 Task: Create new invoice with Date Opened :15-Apr-23, Select Customer: Cheers Liquor & Wine, Terms: Payment Term 1. Make invoice entry for item-1 with Date: 15-Apr-23, Description: Red Bull, Action: Material, Income Account: Income:Sales, Quantity: 2, Unit Price: 9.5, Discount $: 0.5. Make entry for item-2 with Date: 15-Apr-23, Description: Artskills Glitter Poster Board 18'x 14'_x000D_
, Action: Material, Income Account: Income:Sales, Quantity: 2, Unit Price: 5, Discount $: 1.5. Make entry for item-3 with Date: 15-Apr-23, Description: Kit Kat Miniatures Candy Bars, Action: Material, Income Account: Income:Sales, Quantity: 4, Unit Price: 6, Discount $: 2. Write Notes: 'Looking forward to serving you again.'. Post Invoice with Post Date: 15-Apr-23, Post to Accounts: Assets:Accounts Receivable. Pay / Process Payment with Transaction Date: 15-May-23, Amount: 49, Transfer Account: Checking Account. Print Invoice, display notes by going to Option, then go to Display Tab and check 'Invoice Notes'.
Action: Mouse pressed left at (131, 29)
Screenshot: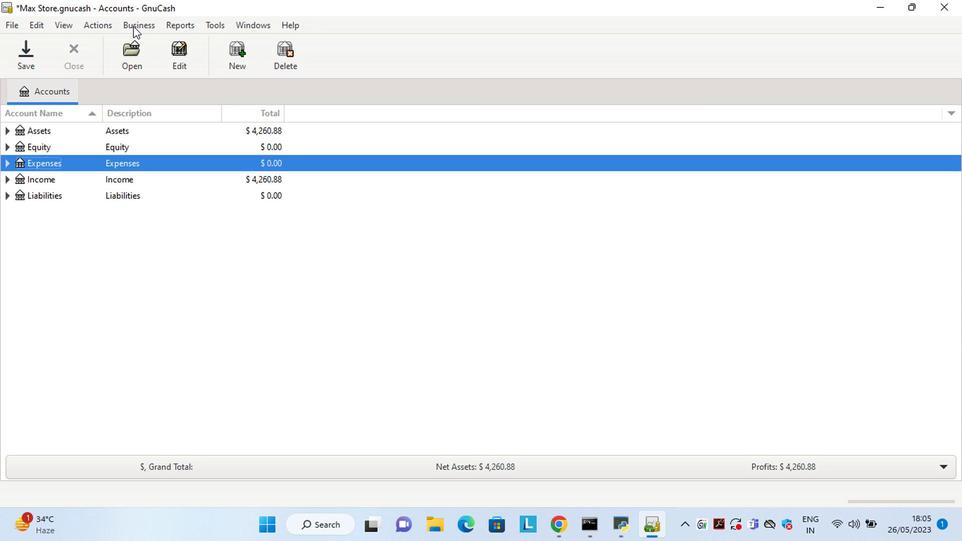 
Action: Mouse moved to (289, 97)
Screenshot: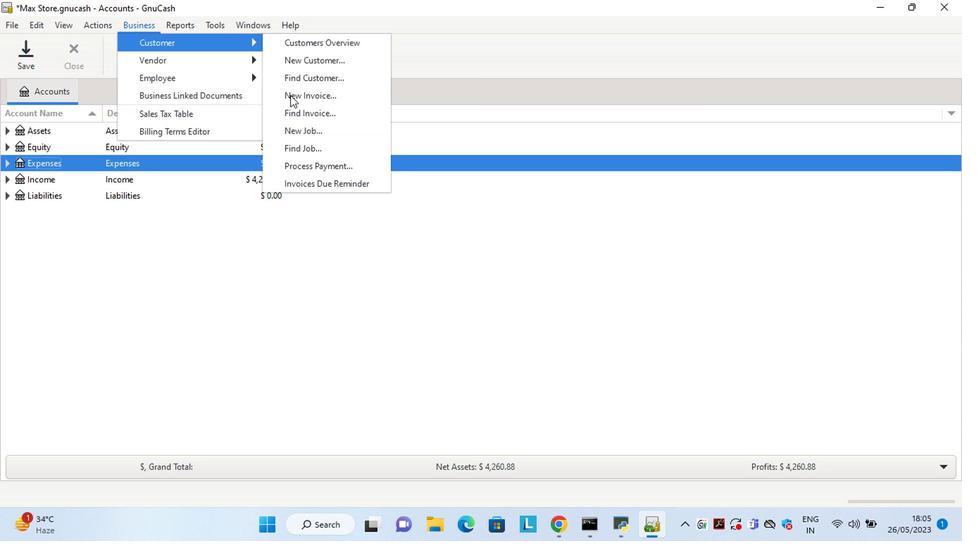 
Action: Mouse pressed left at (289, 97)
Screenshot: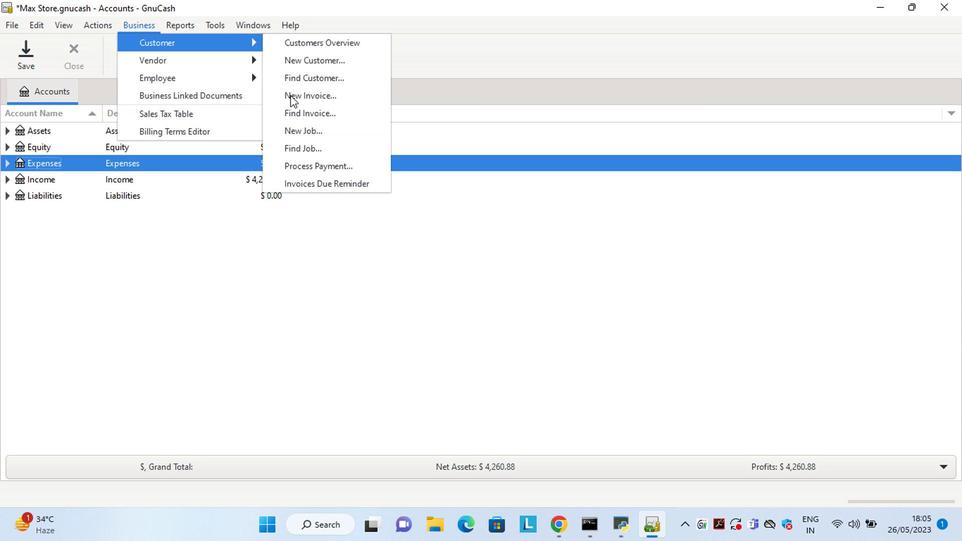 
Action: Mouse moved to (506, 217)
Screenshot: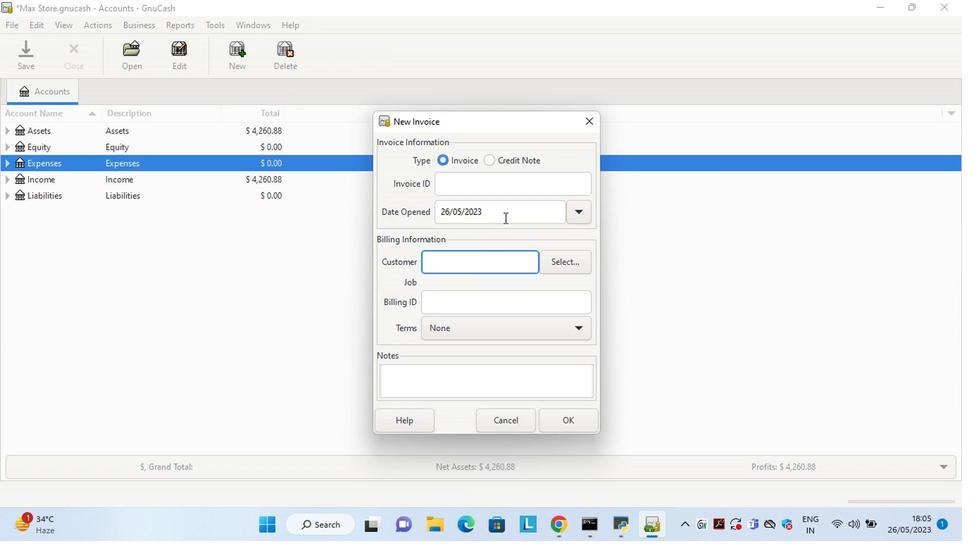 
Action: Mouse pressed left at (506, 217)
Screenshot: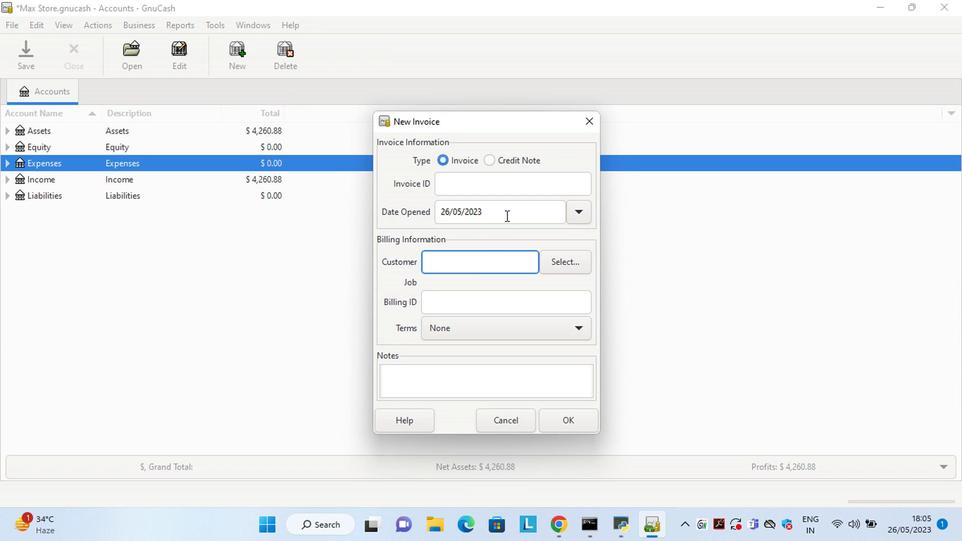 
Action: Mouse moved to (506, 217)
Screenshot: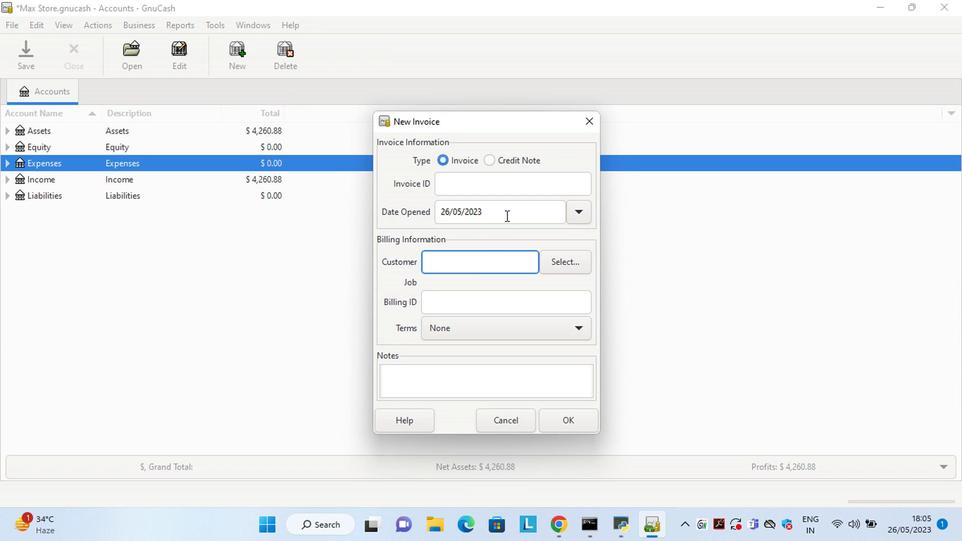 
Action: Key pressed <Key.left><Key.left><Key.left><Key.left><Key.left><Key.left><Key.left><Key.left><Key.left><Key.left><Key.left><Key.delete><Key.delete>15<Key.right><Key.right><Key.delete>4
Screenshot: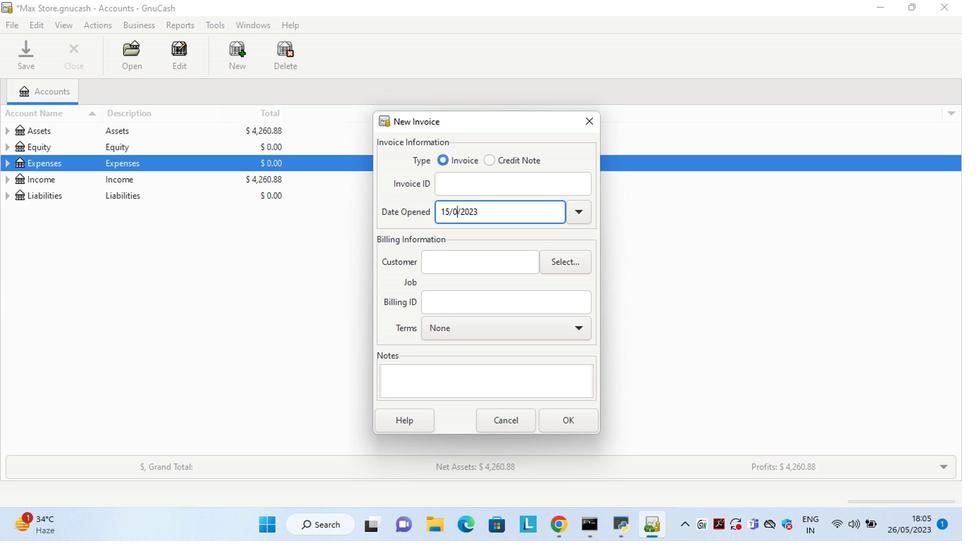 
Action: Mouse moved to (557, 266)
Screenshot: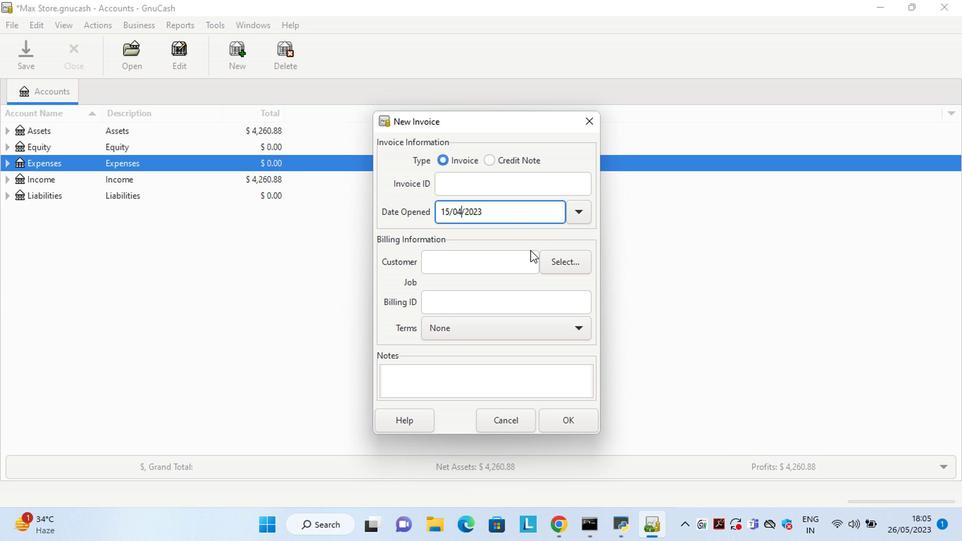 
Action: Mouse pressed left at (557, 266)
Screenshot: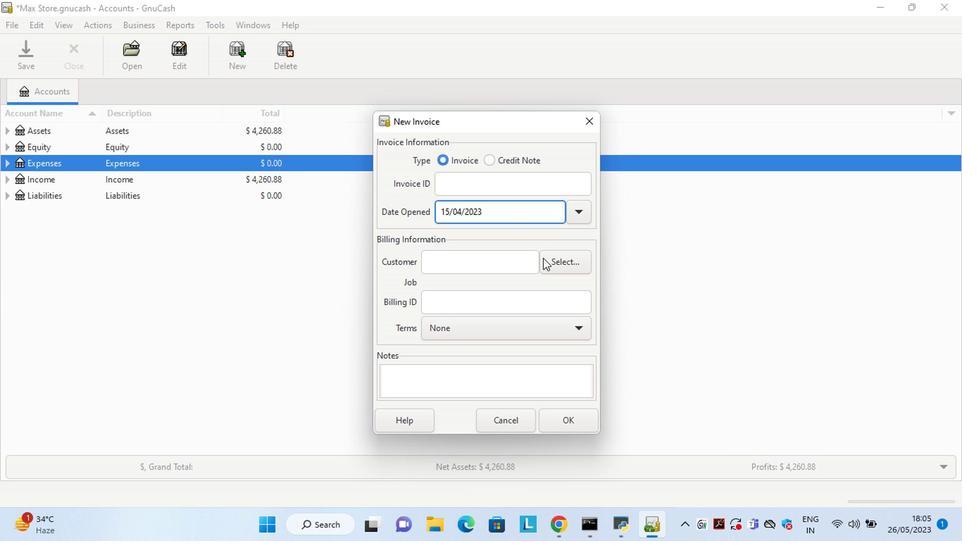 
Action: Mouse moved to (493, 248)
Screenshot: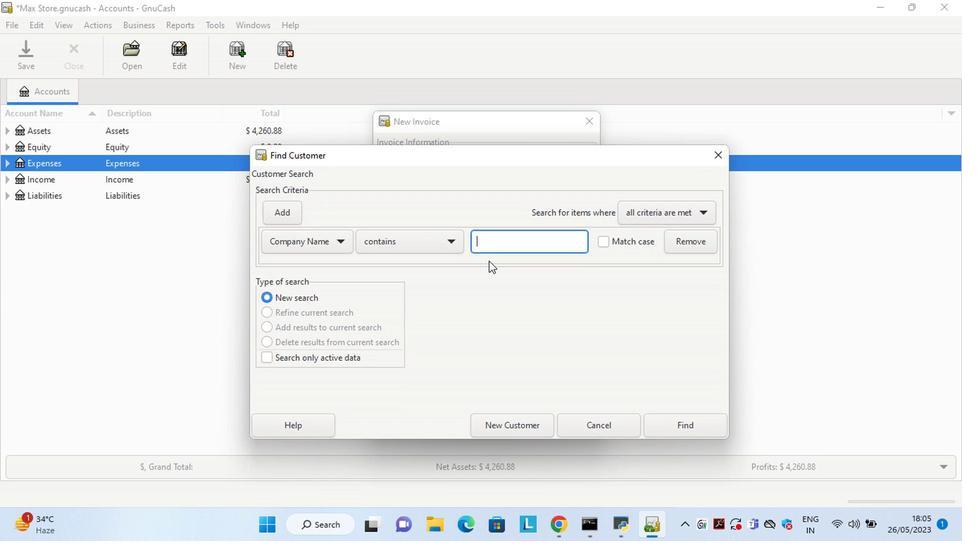 
Action: Mouse pressed left at (493, 248)
Screenshot: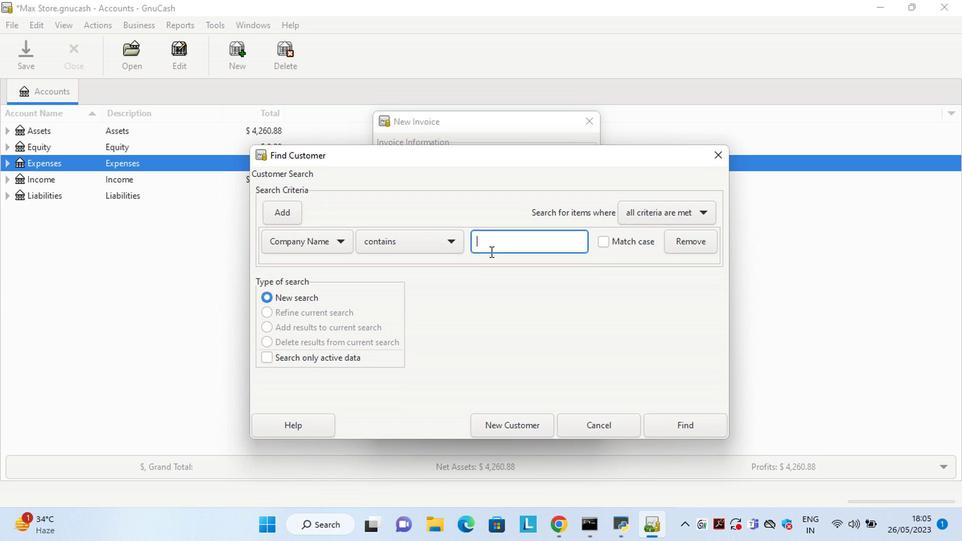 
Action: Key pressed <Key.shift>Cheers<Key.space><Key.shift>Liquor
Screenshot: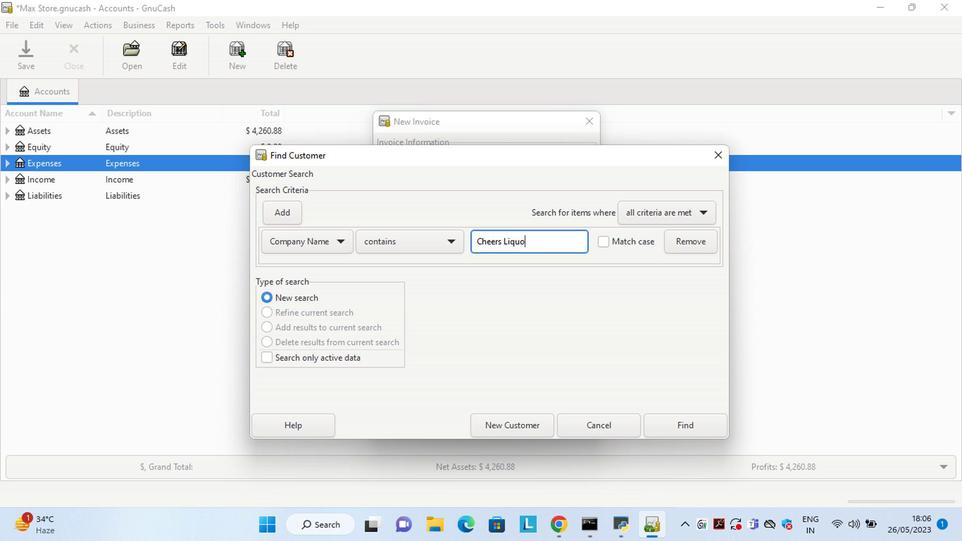 
Action: Mouse moved to (673, 431)
Screenshot: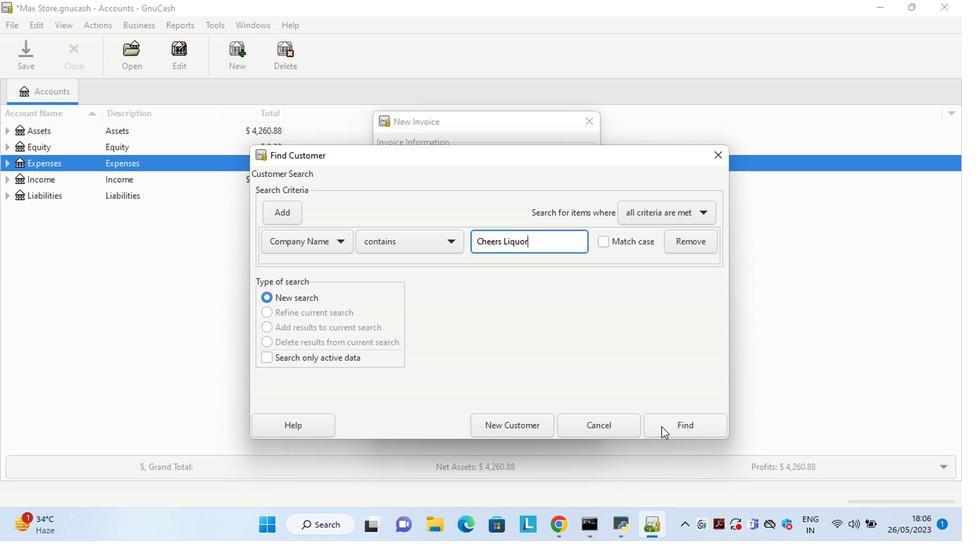 
Action: Mouse pressed left at (673, 431)
Screenshot: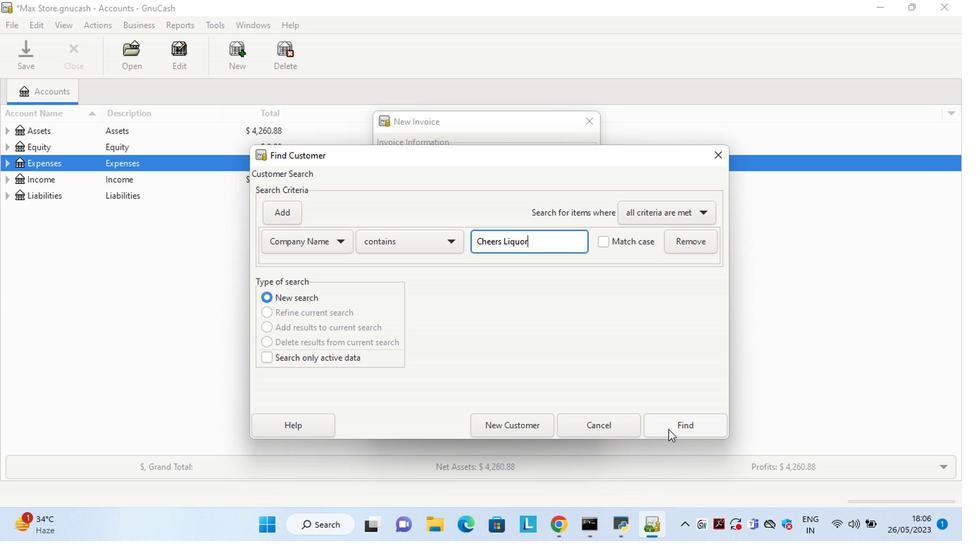 
Action: Mouse moved to (511, 281)
Screenshot: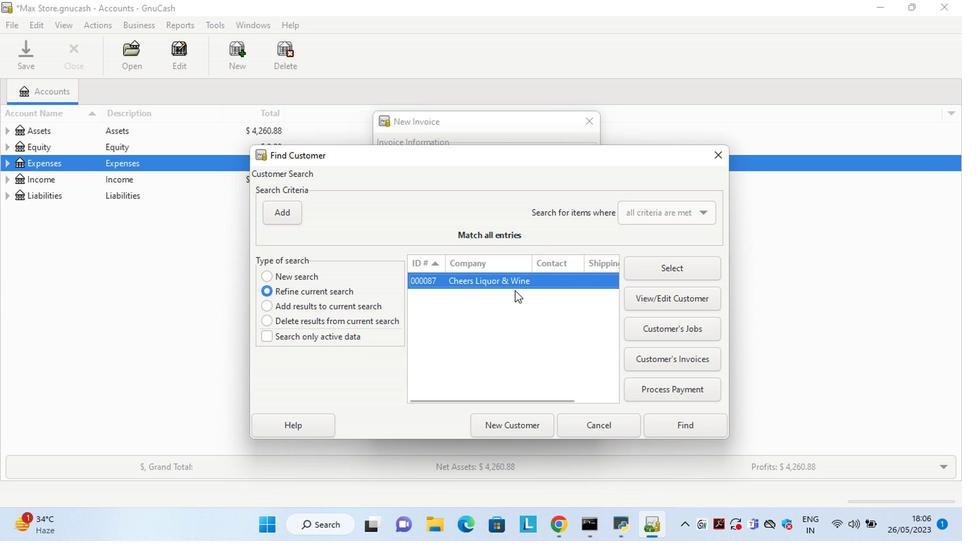 
Action: Mouse pressed left at (511, 281)
Screenshot: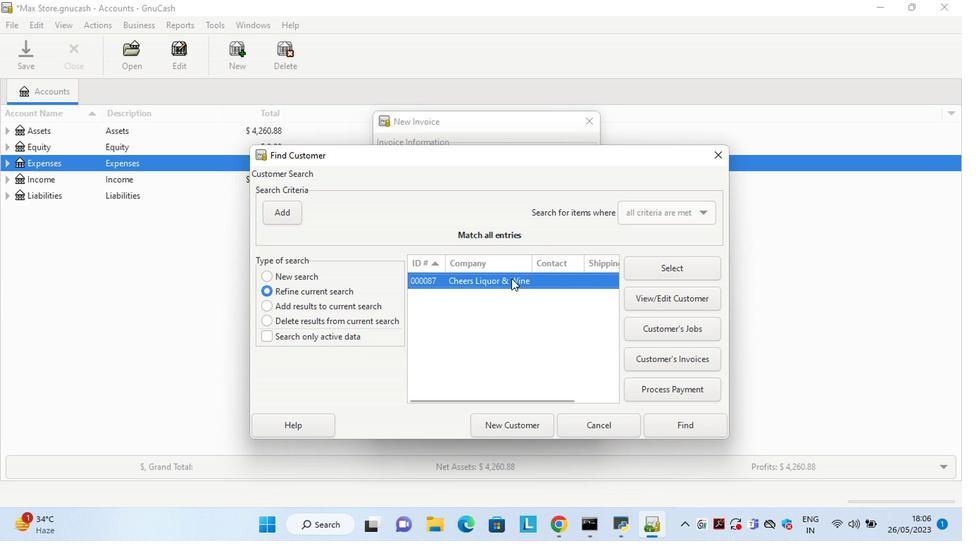 
Action: Mouse pressed left at (511, 281)
Screenshot: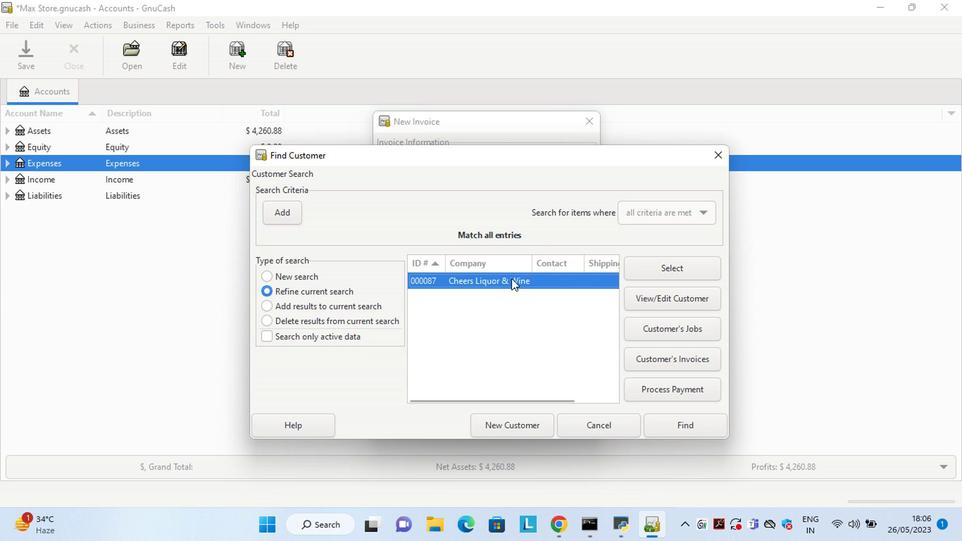 
Action: Mouse moved to (494, 341)
Screenshot: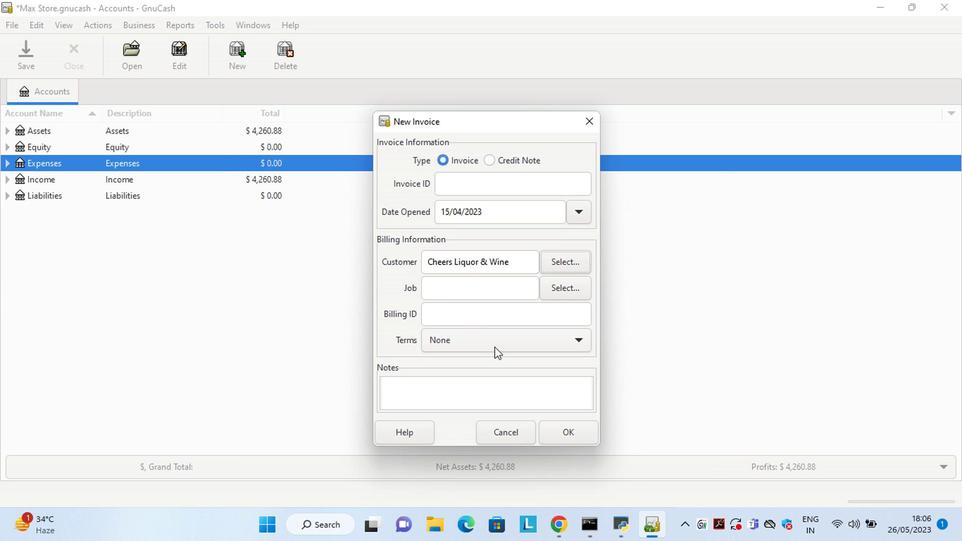 
Action: Mouse pressed left at (494, 341)
Screenshot: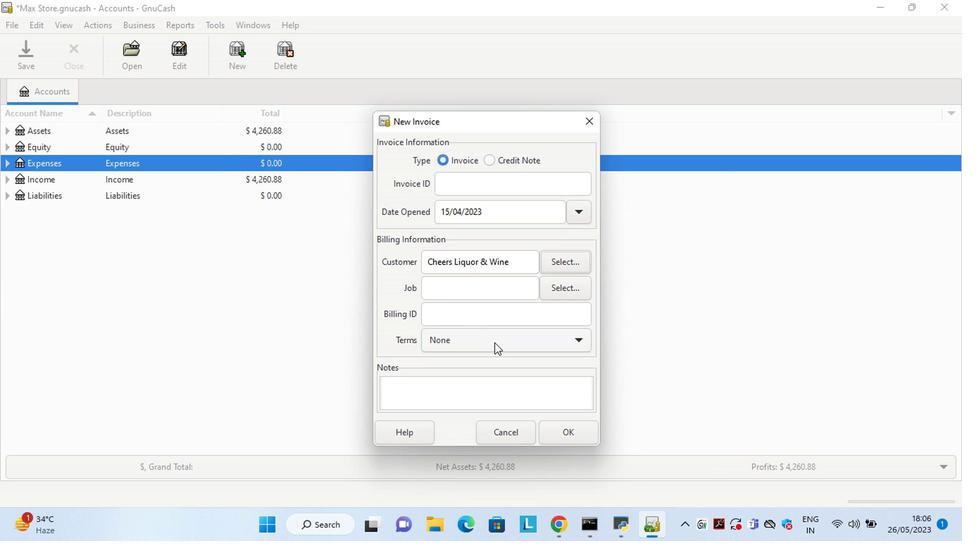 
Action: Mouse moved to (473, 366)
Screenshot: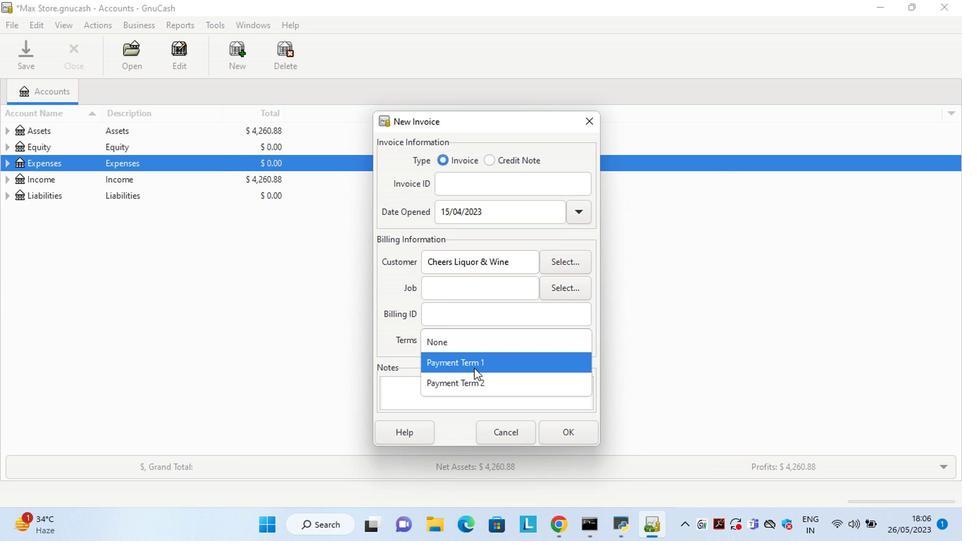 
Action: Mouse pressed left at (473, 366)
Screenshot: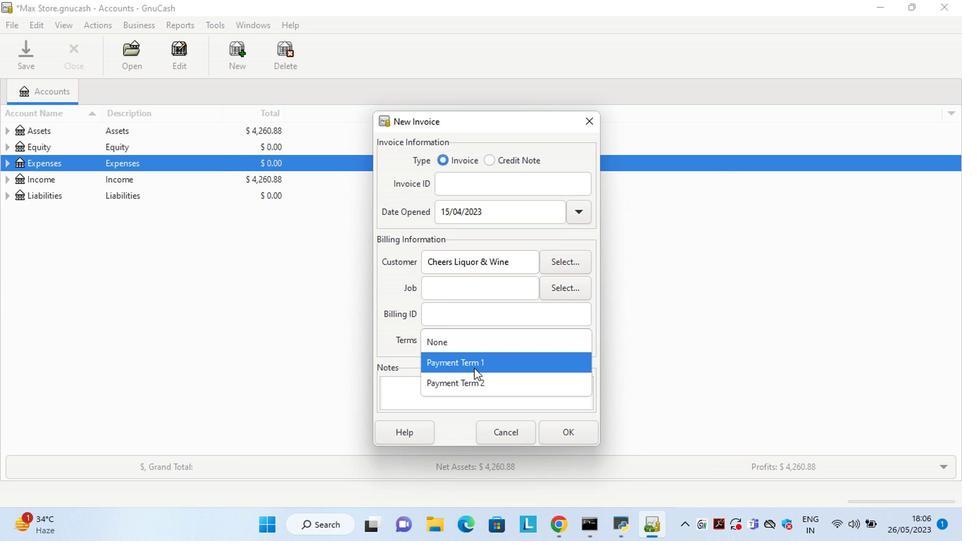
Action: Mouse moved to (567, 432)
Screenshot: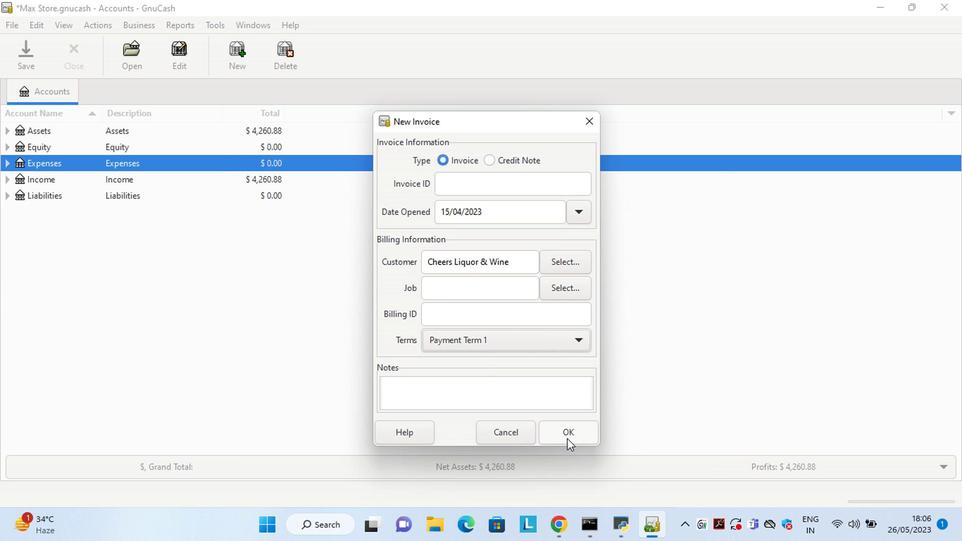 
Action: Mouse pressed left at (567, 432)
Screenshot: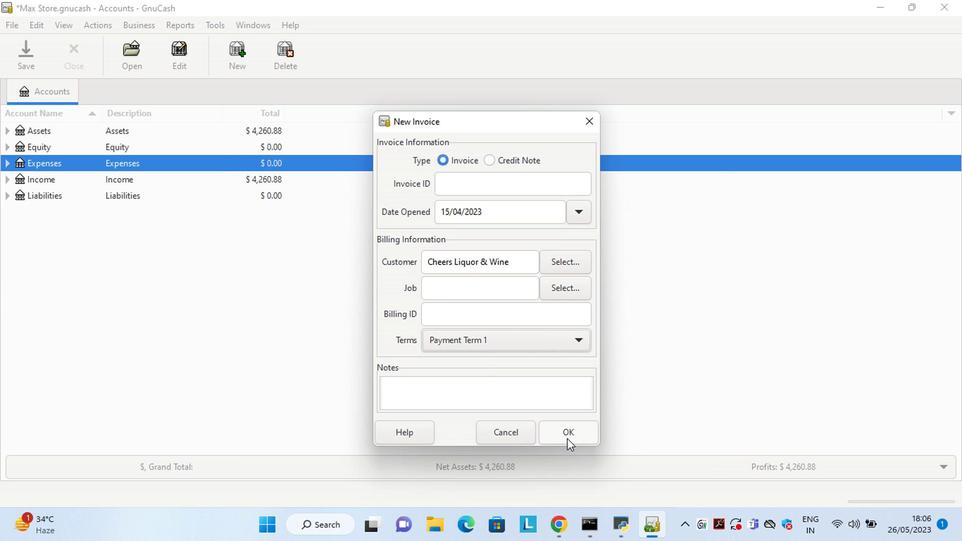 
Action: Mouse moved to (322, 288)
Screenshot: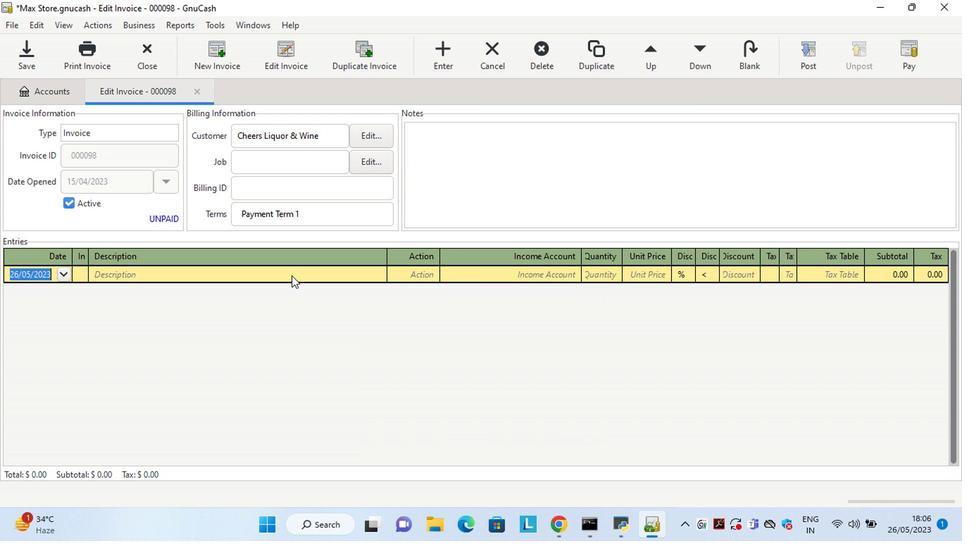 
Action: Key pressed <Key.left><Key.left><Key.left><Key.left><Key.delete><Key.delete>15<Key.right><Key.right><Key.delete>4
Screenshot: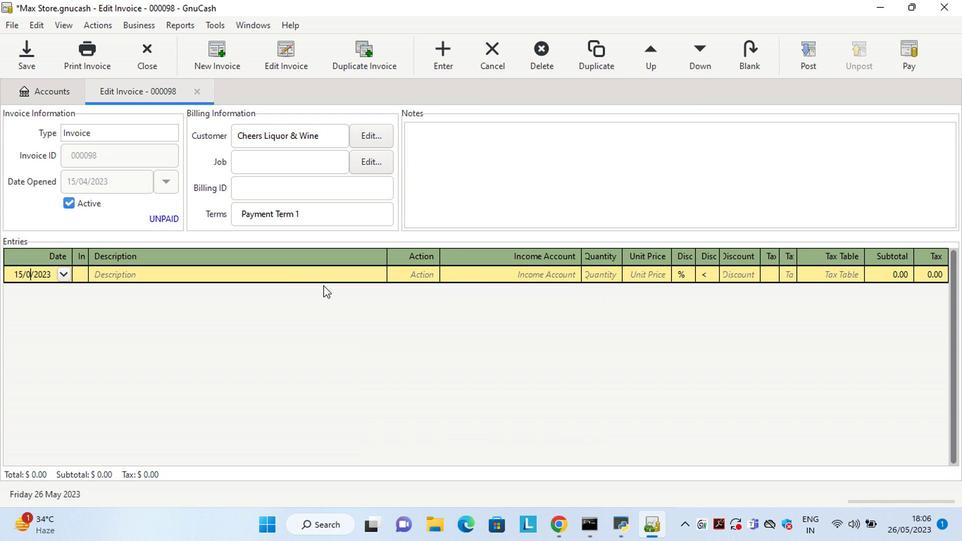 
Action: Mouse moved to (226, 274)
Screenshot: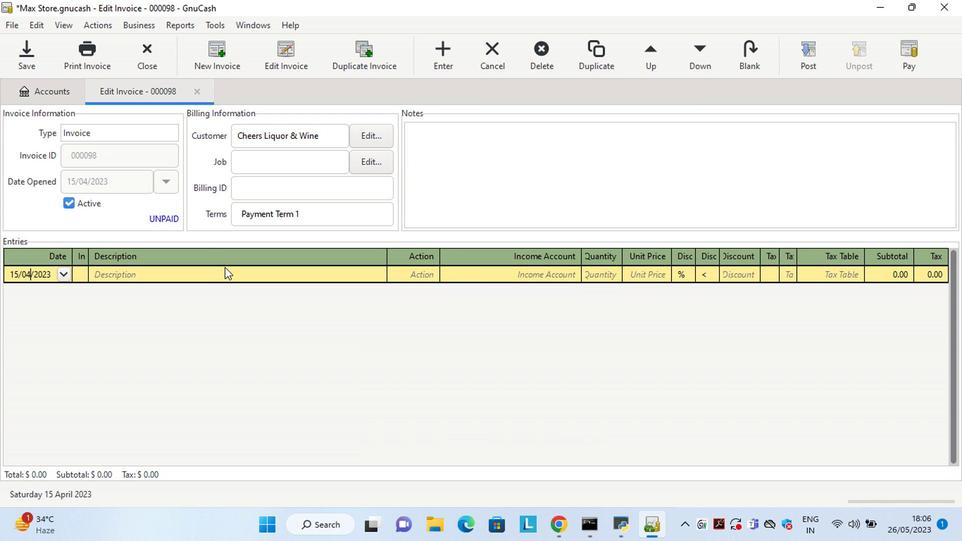 
Action: Mouse pressed left at (226, 274)
Screenshot: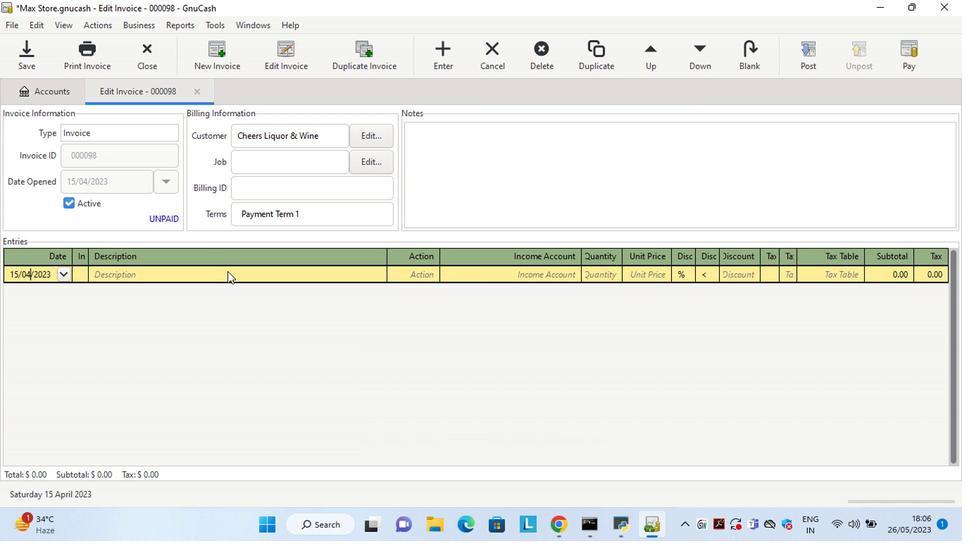 
Action: Key pressed <Key.shift><Key.shift>Red<Key.space><Key.shift>Bull<Key.space><Key.space><Key.backspace><Key.backspace><Key.tab>ma<Key.tab>sale<Key.tab>2<Key.tab>9.5<Key.tab>
Screenshot: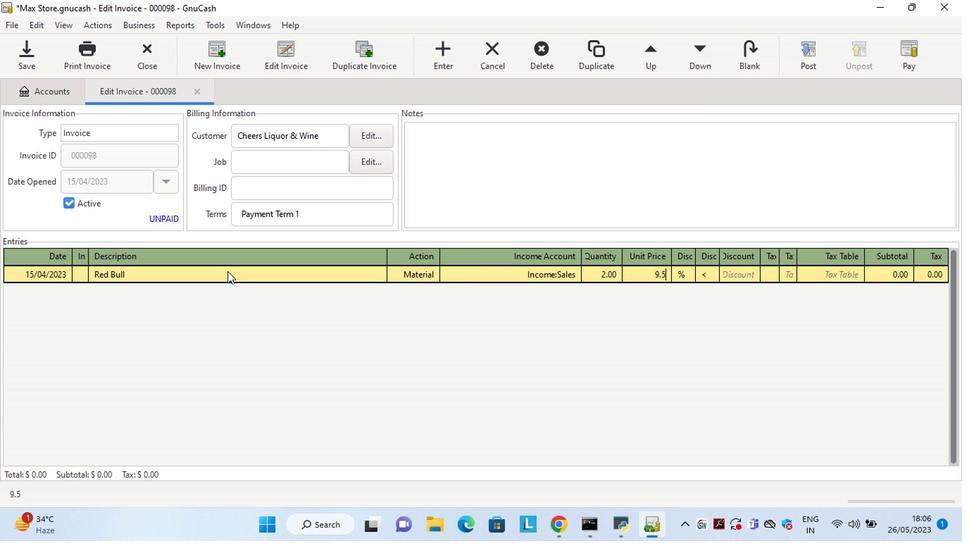 
Action: Mouse moved to (677, 274)
Screenshot: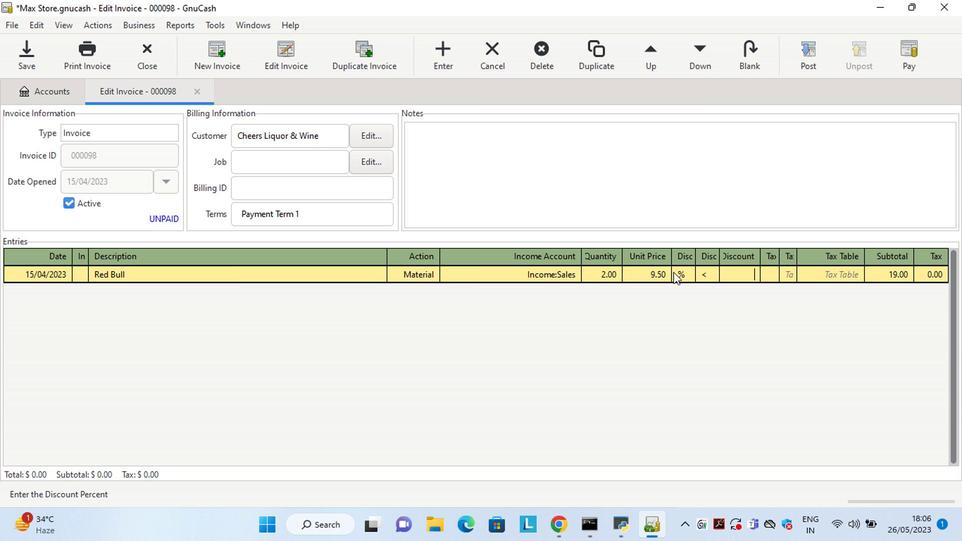 
Action: Mouse pressed left at (677, 274)
Screenshot: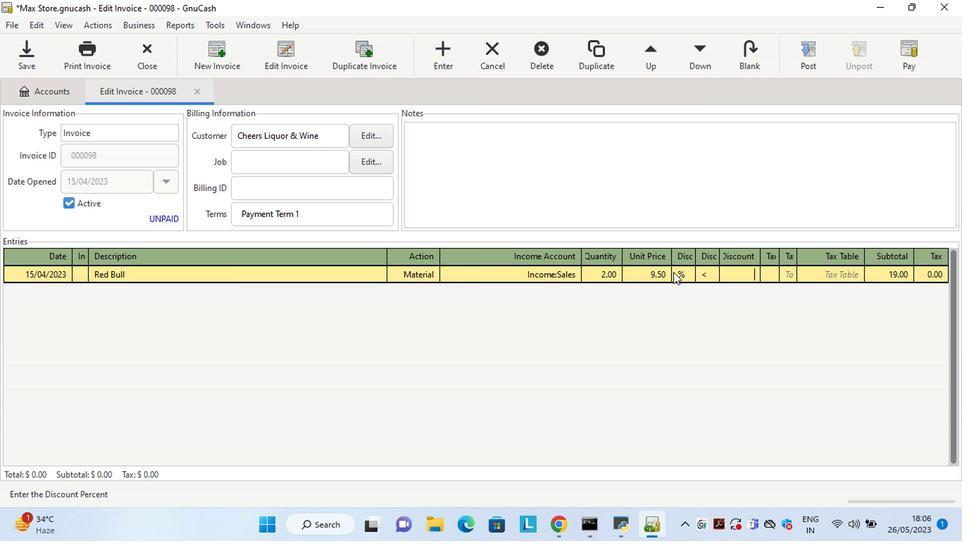 
Action: Mouse moved to (715, 276)
Screenshot: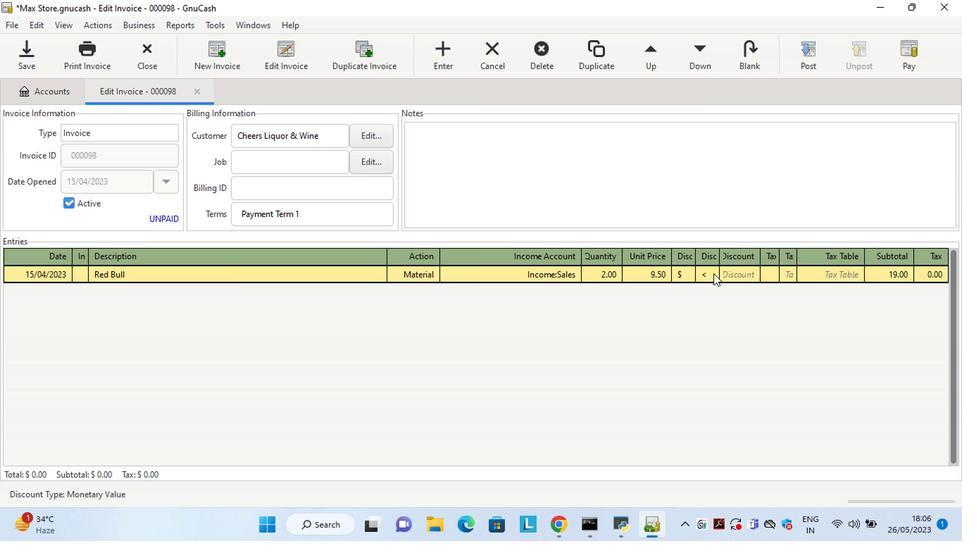 
Action: Mouse pressed left at (715, 276)
Screenshot: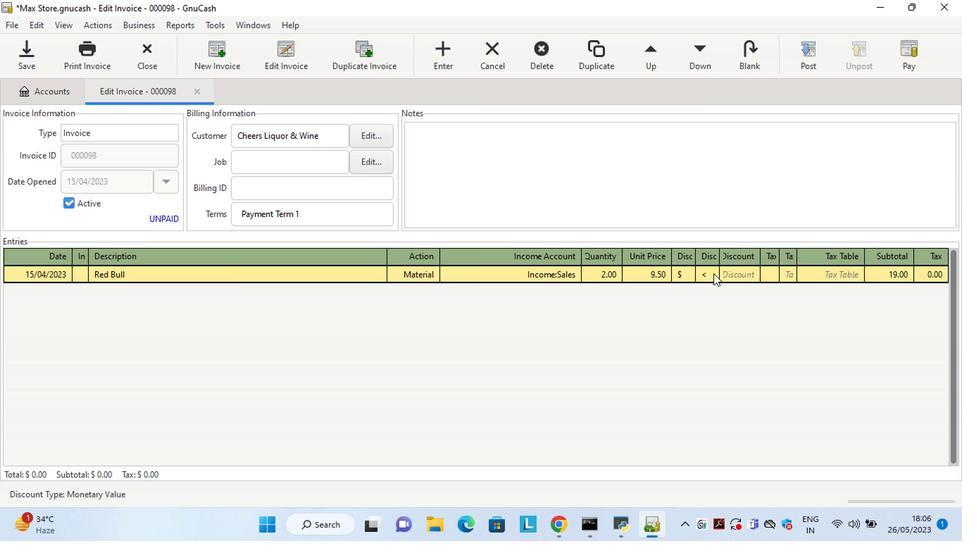 
Action: Mouse moved to (729, 271)
Screenshot: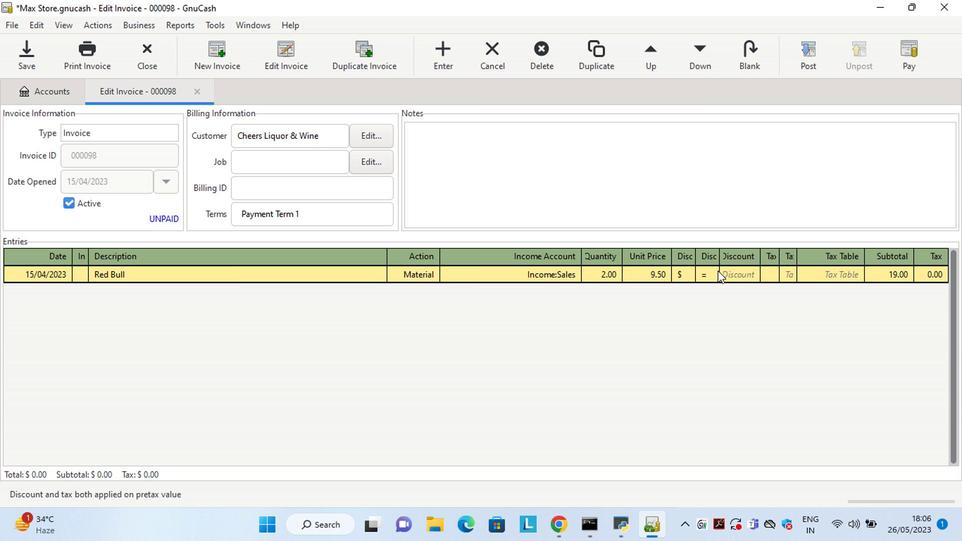 
Action: Mouse pressed left at (729, 271)
Screenshot: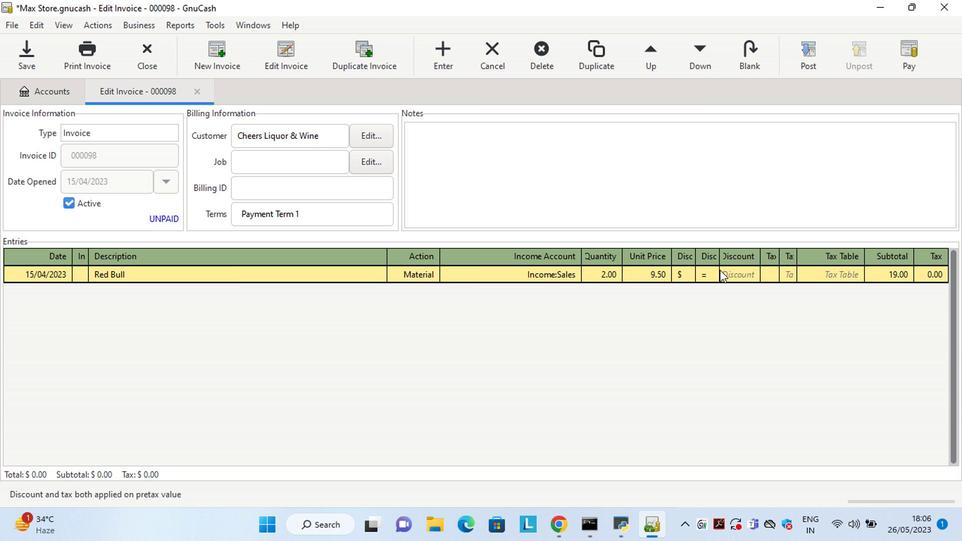 
Action: Key pressed .5<Key.tab><Key.tab><Key.shift>Artskills<Key.space><Key.shift>Glitter<Key.space><Key.shift>Poster<Key.space><Key.shift>Board<Key.space>18'x14'<Key.tab>ma<Key.tab>sale<Key.tab>2<Key.tab>5<Key.tab>
Screenshot: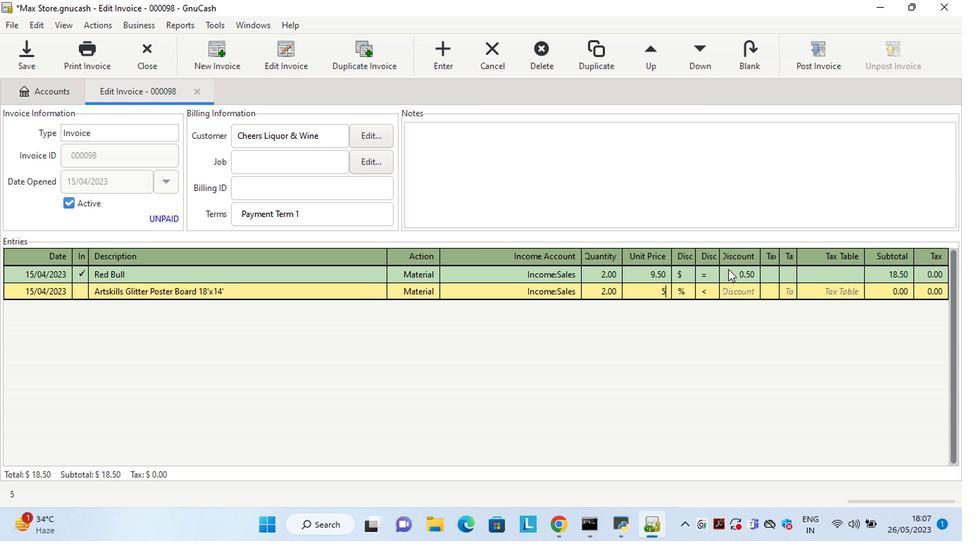 
Action: Mouse moved to (680, 297)
Screenshot: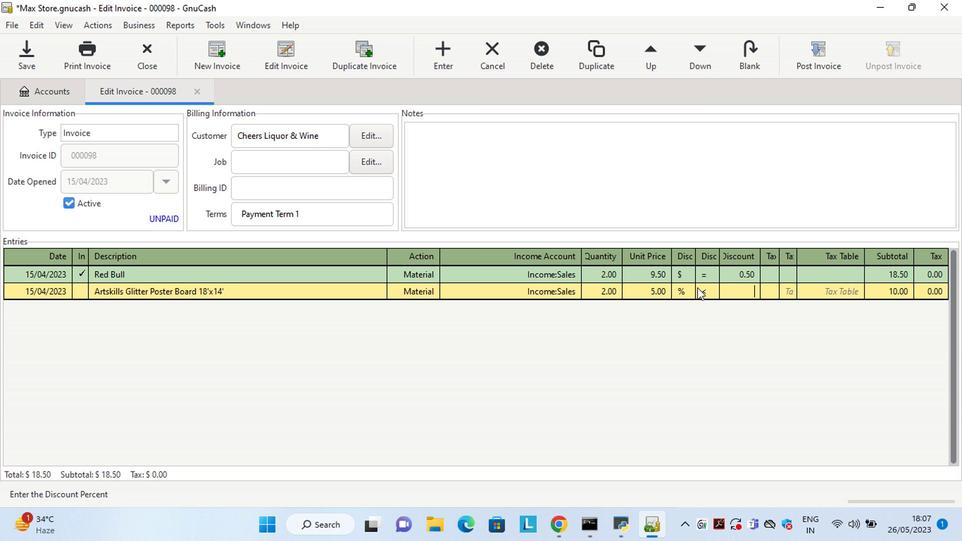 
Action: Mouse pressed left at (680, 297)
Screenshot: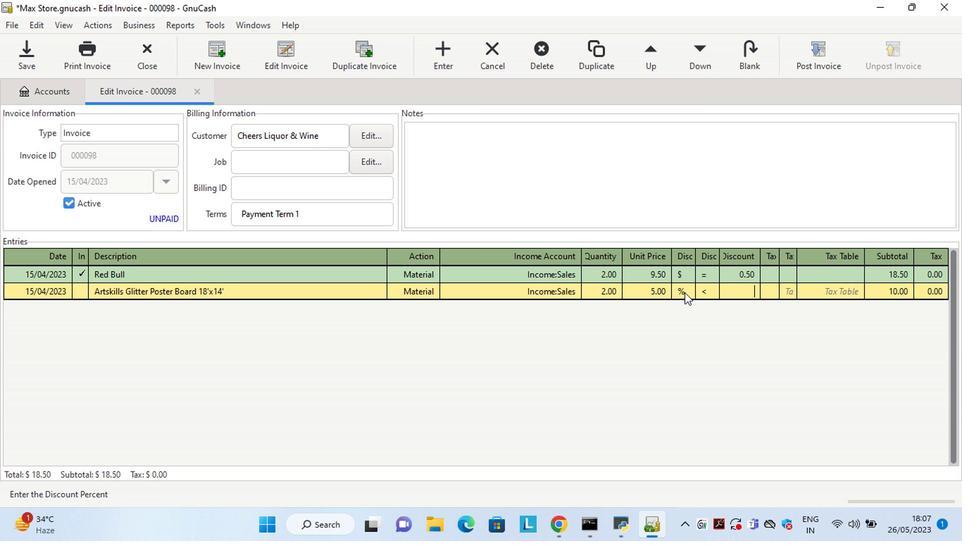 
Action: Mouse moved to (703, 290)
Screenshot: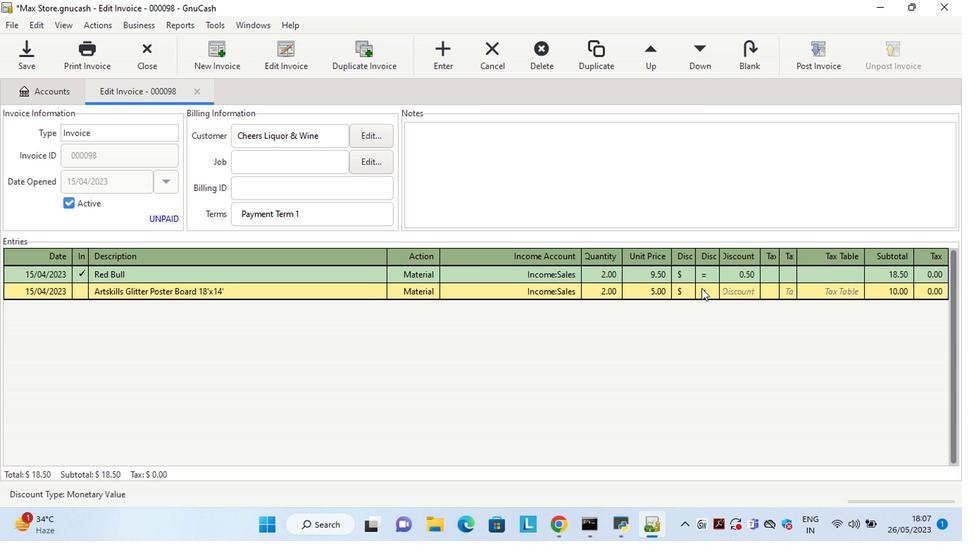
Action: Mouse pressed left at (703, 290)
Screenshot: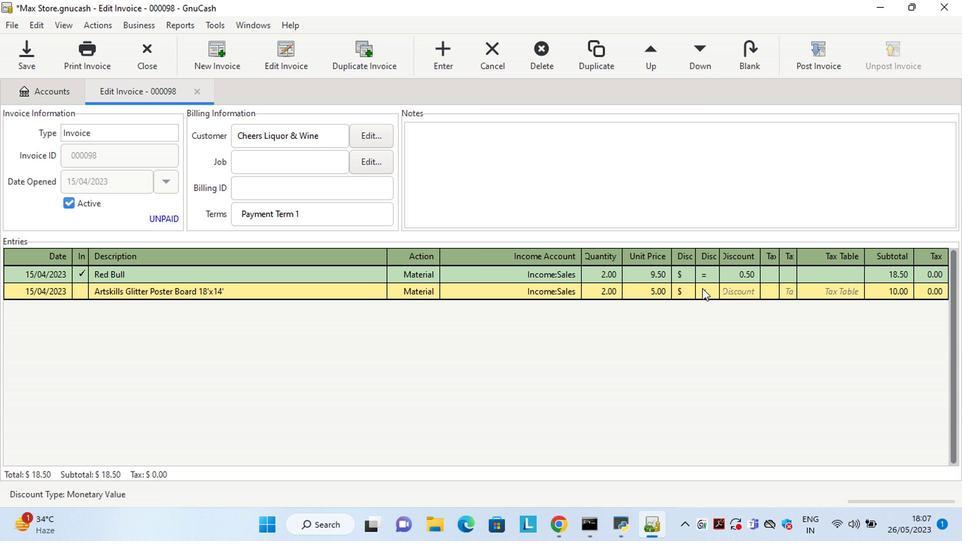 
Action: Mouse moved to (735, 292)
Screenshot: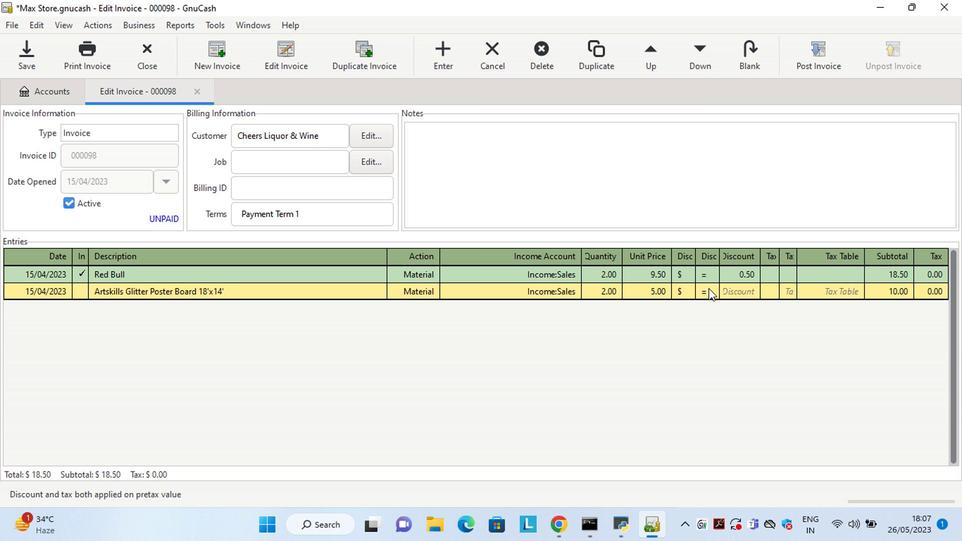
Action: Mouse pressed left at (735, 292)
Screenshot: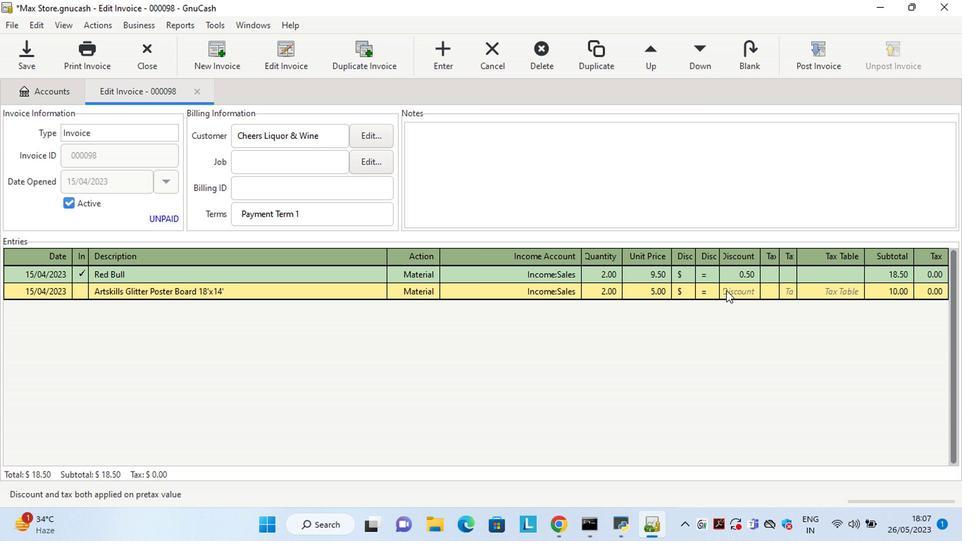 
Action: Key pressed 1.5<Key.tab><Key.tab><Key.shift>Kit<Key.space><Key.shift>Kat<Key.space><Key.shift>Miniatures<Key.space><Key.shift>Cad<Key.backspace>ndy<Key.space><Key.shift>Bars<Key.tab>ma<Key.tab>sale<Key.tab>4<Key.tab>6<Key.tab>
Screenshot: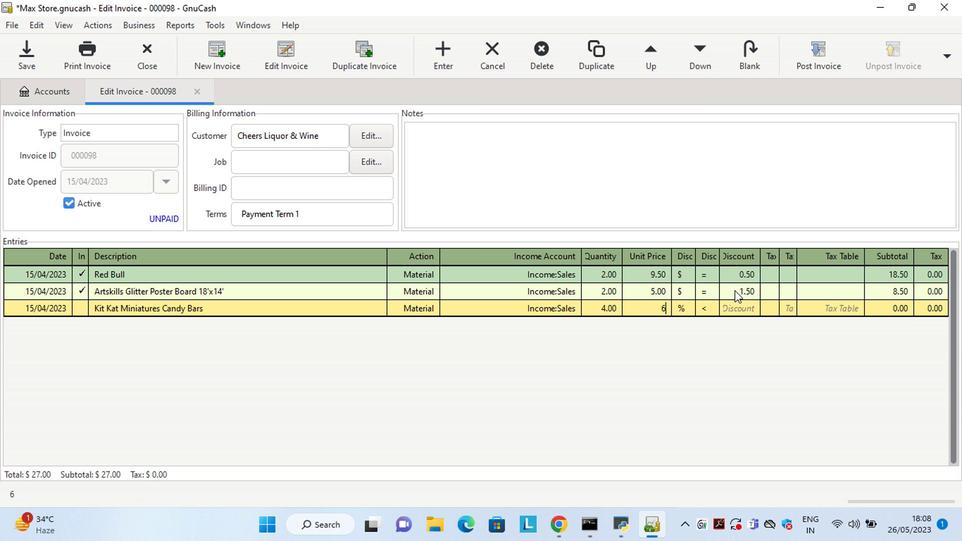 
Action: Mouse moved to (685, 306)
Screenshot: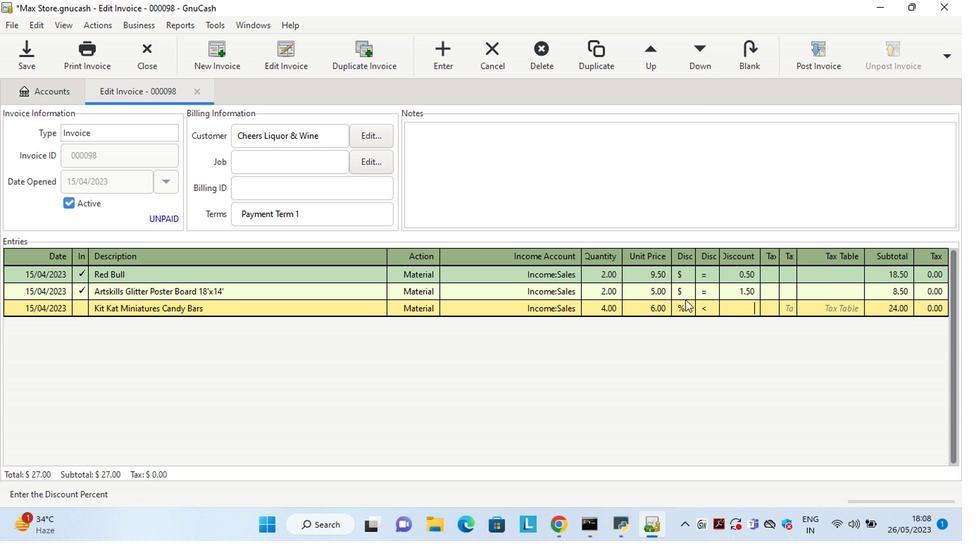 
Action: Mouse pressed left at (685, 306)
Screenshot: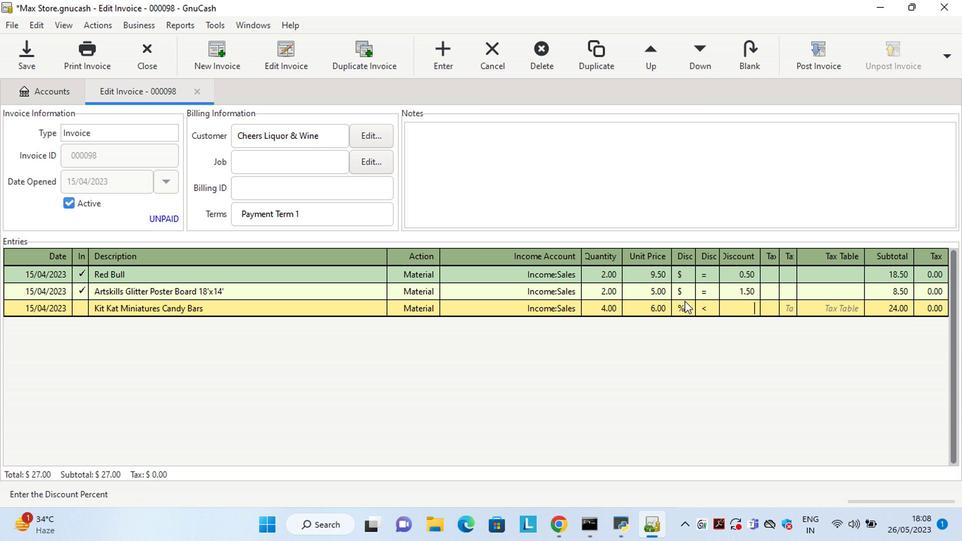
Action: Mouse moved to (701, 305)
Screenshot: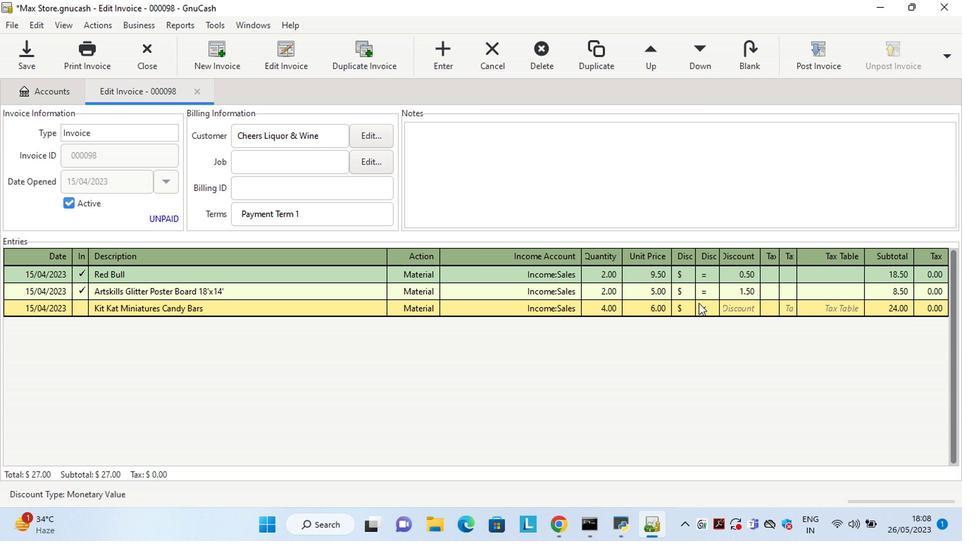 
Action: Mouse pressed left at (701, 305)
Screenshot: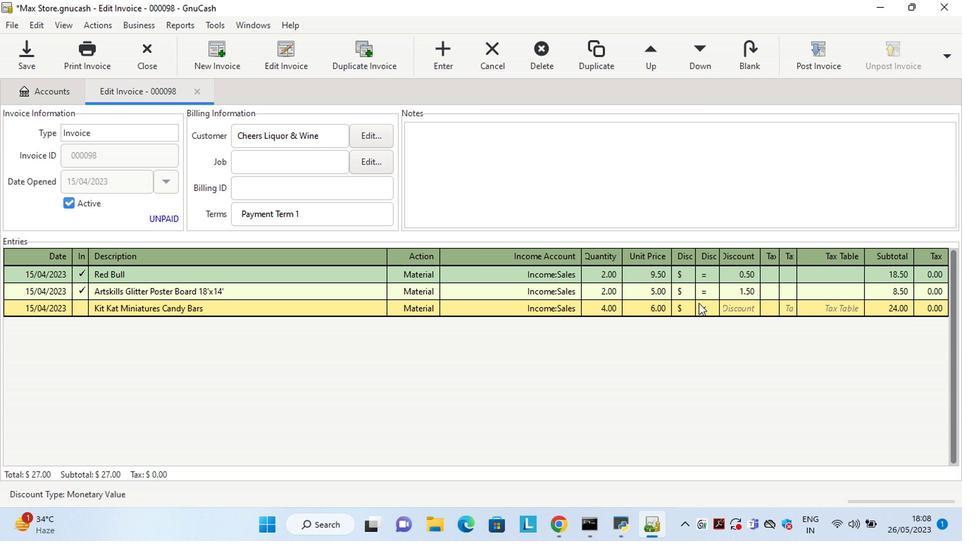 
Action: Mouse moved to (739, 306)
Screenshot: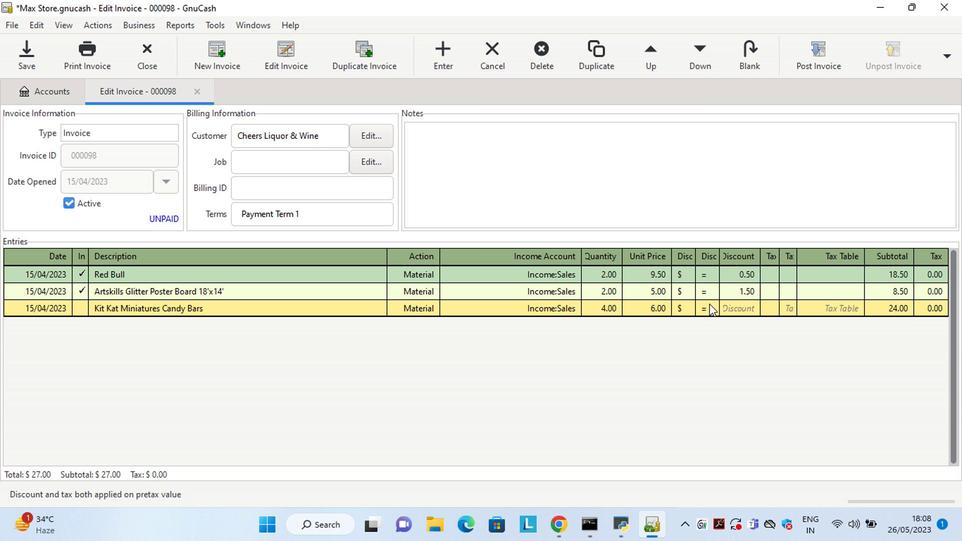 
Action: Mouse pressed left at (739, 306)
Screenshot: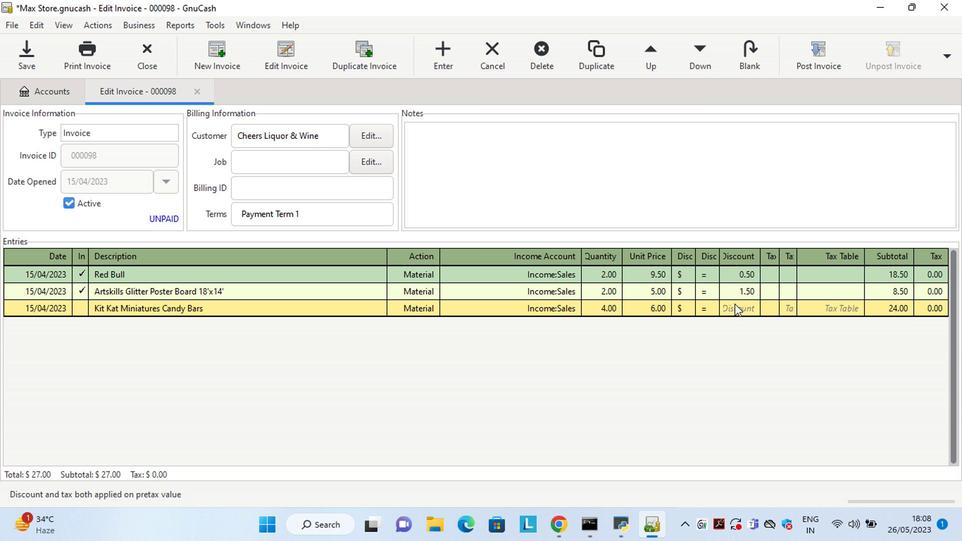 
Action: Key pressed 2<Key.tab>
Screenshot: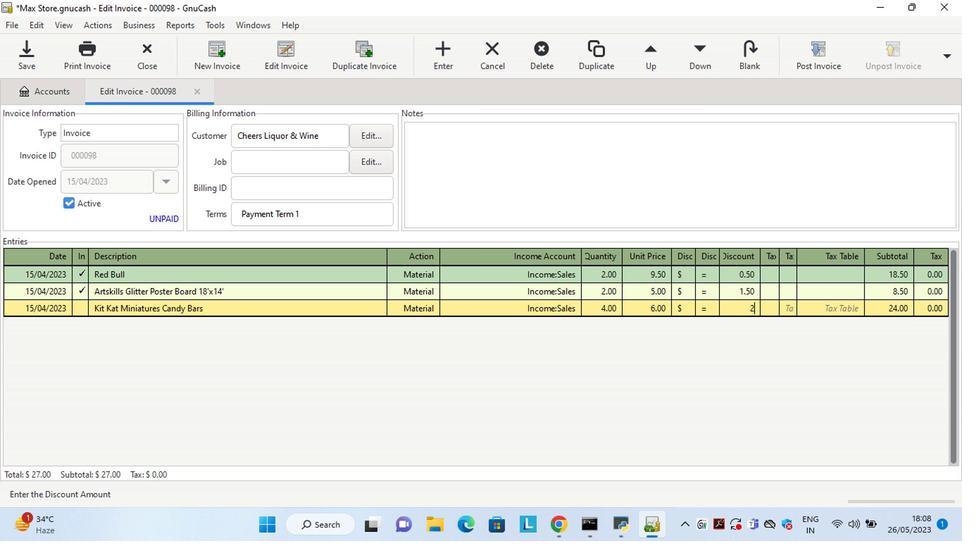 
Action: Mouse moved to (670, 204)
Screenshot: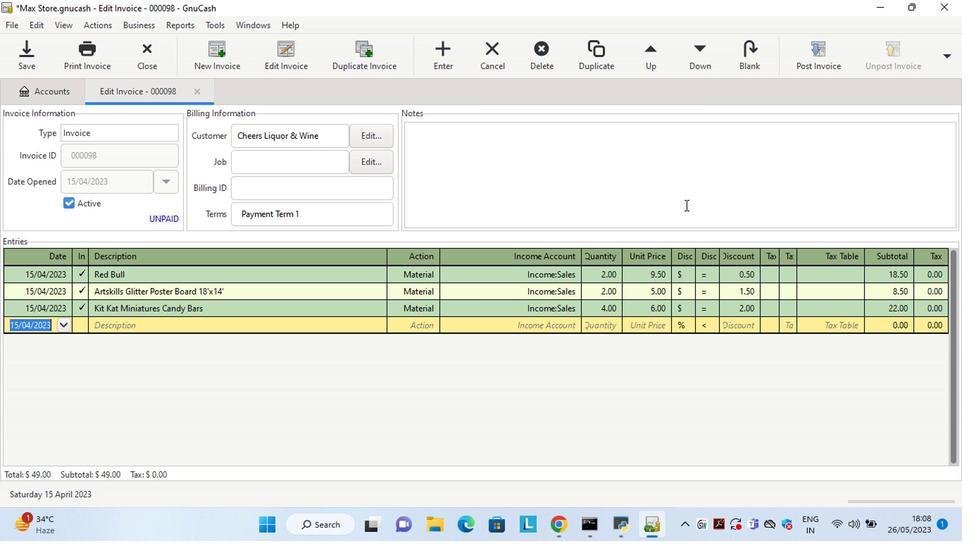 
Action: Mouse pressed left at (670, 204)
Screenshot: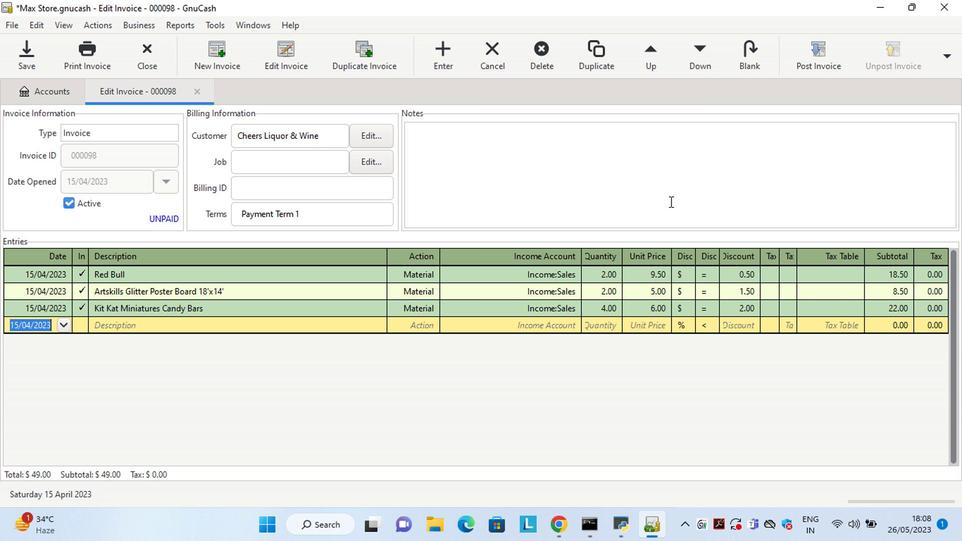 
Action: Key pressed <Key.shift>Looking<Key.space>forward<Key.space>to<Key.space>serving<Key.space>you<Key.space>again.
Screenshot: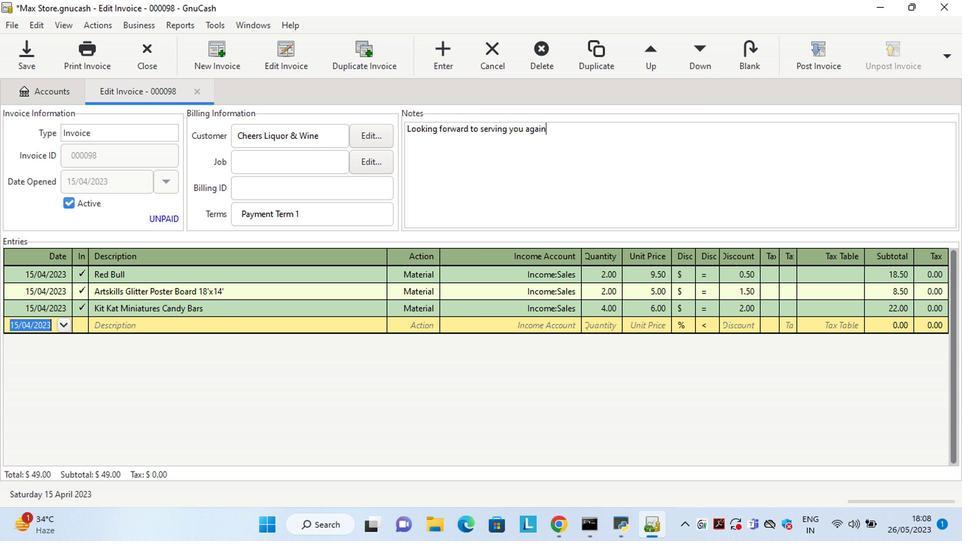 
Action: Mouse moved to (809, 57)
Screenshot: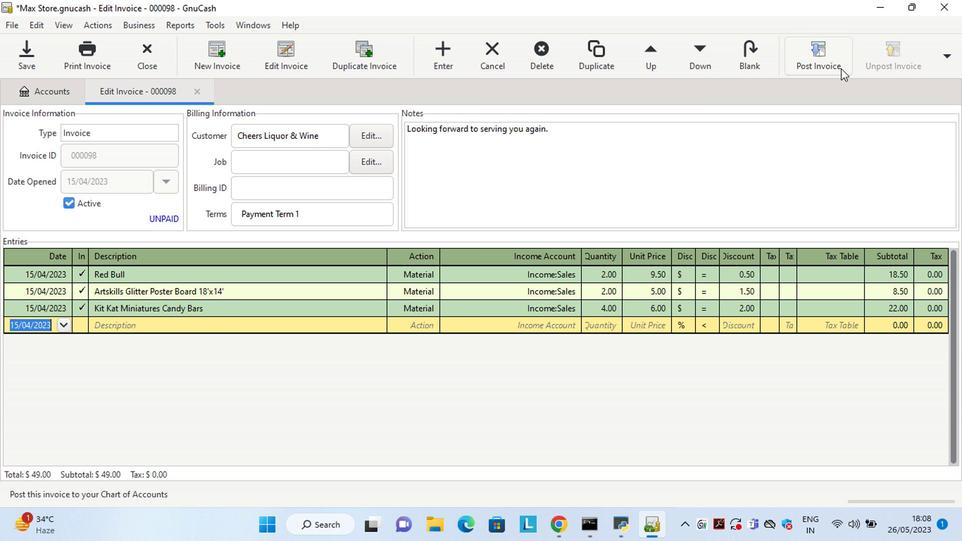 
Action: Mouse pressed left at (809, 57)
Screenshot: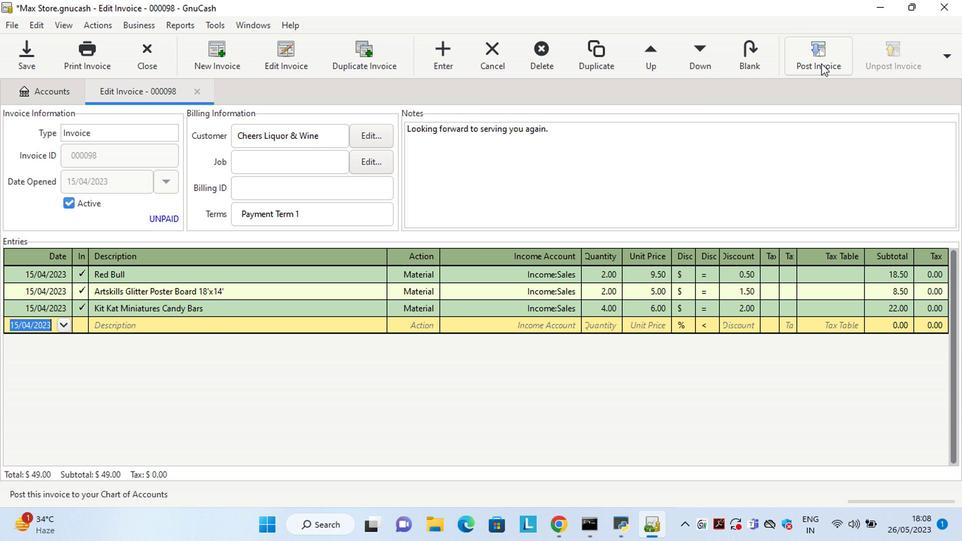 
Action: Mouse moved to (510, 236)
Screenshot: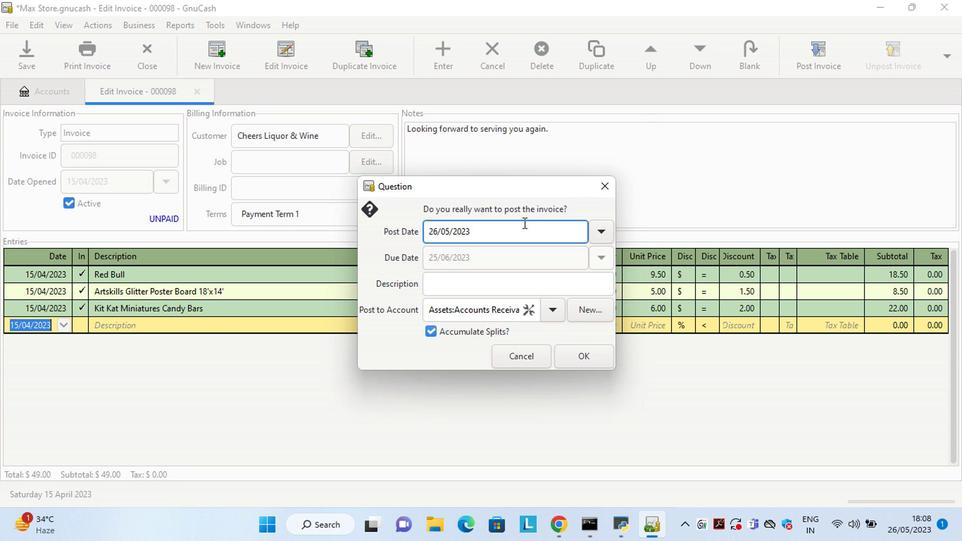 
Action: Mouse pressed left at (510, 236)
Screenshot: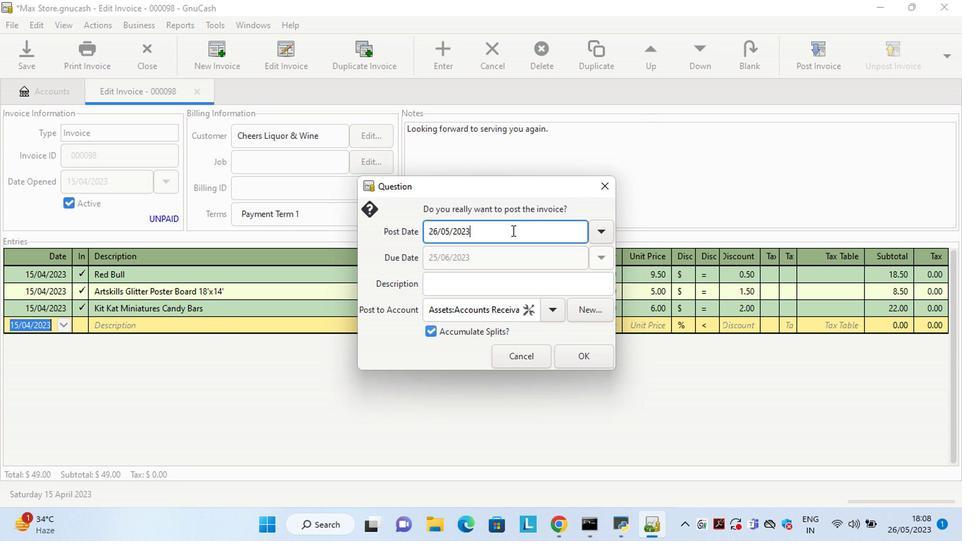 
Action: Key pressed <Key.left><Key.left><Key.left><Key.left><Key.left><Key.left><Key.left><Key.left><Key.left><Key.left><Key.left><Key.left><Key.left><Key.delete><Key.delete>15<Key.right><Key.right><Key.delete>4
Screenshot: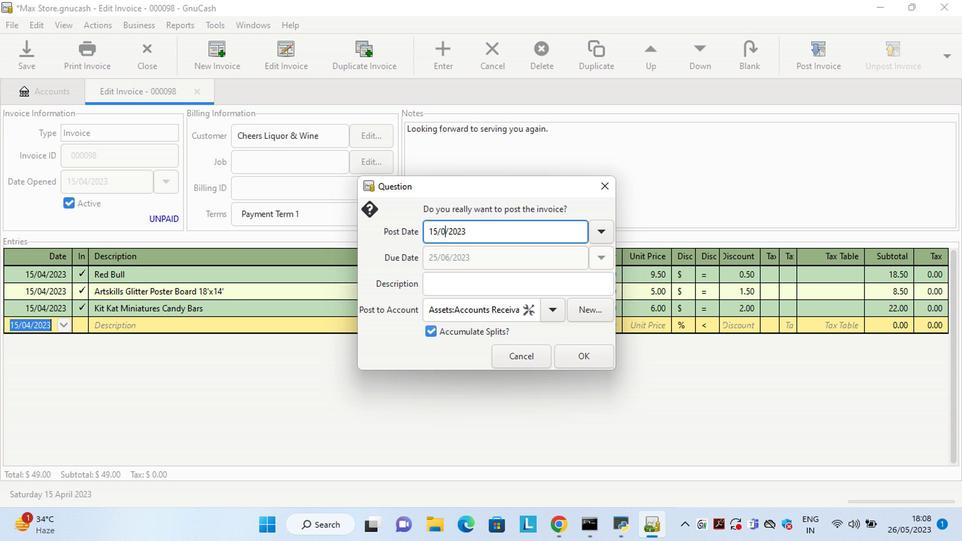 
Action: Mouse moved to (575, 357)
Screenshot: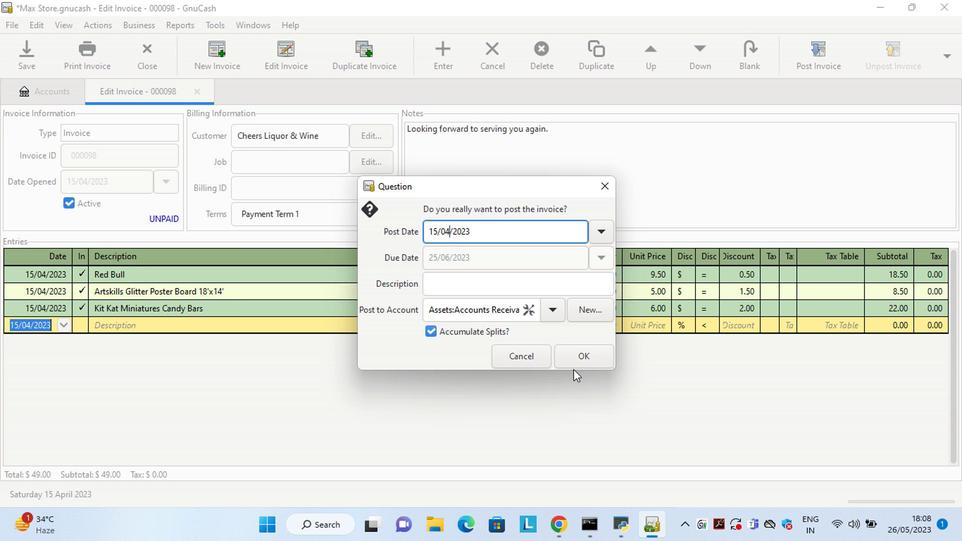 
Action: Mouse pressed left at (575, 357)
Screenshot: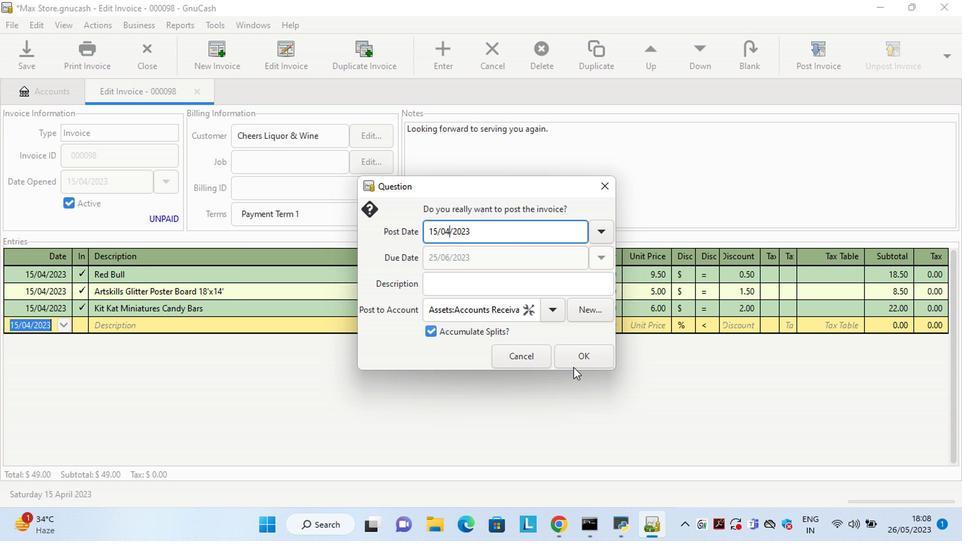 
Action: Mouse moved to (916, 56)
Screenshot: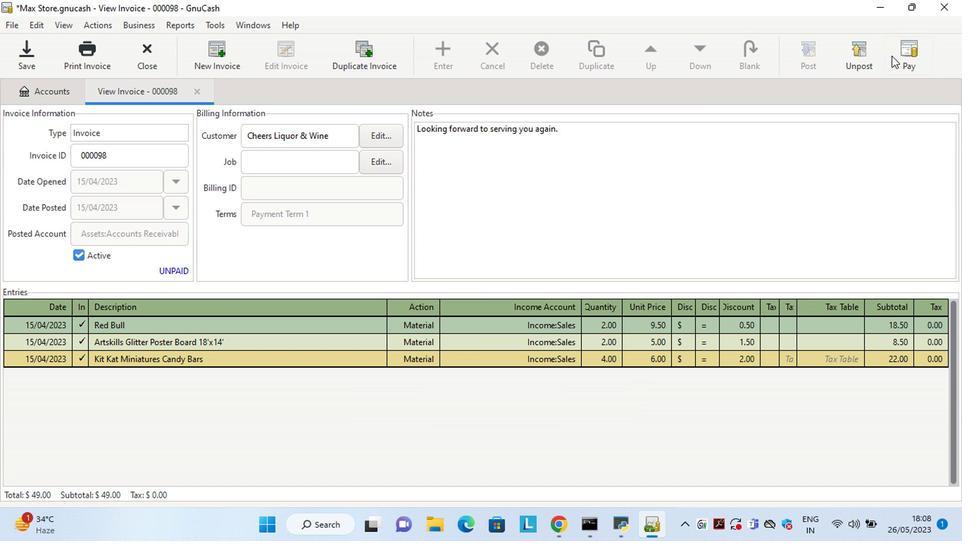 
Action: Mouse pressed left at (916, 56)
Screenshot: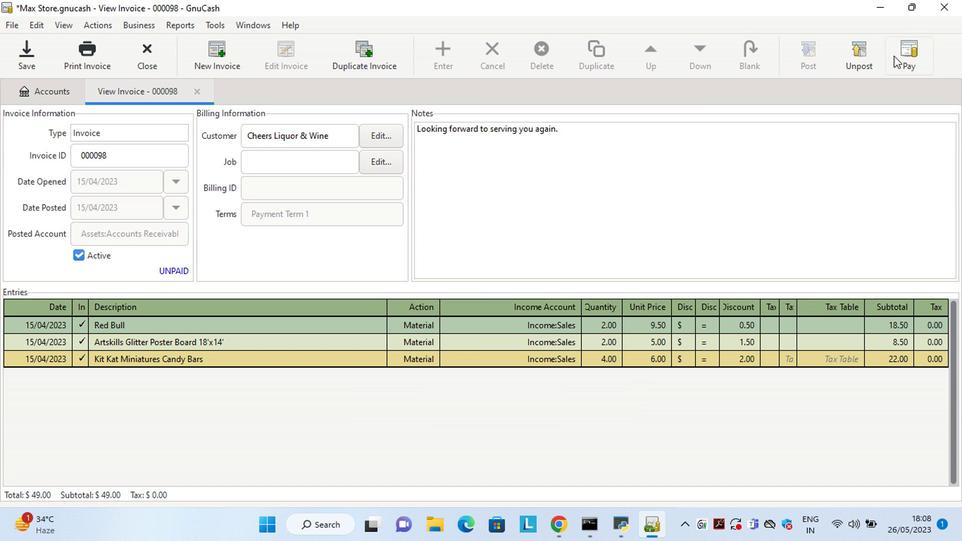 
Action: Mouse moved to (394, 280)
Screenshot: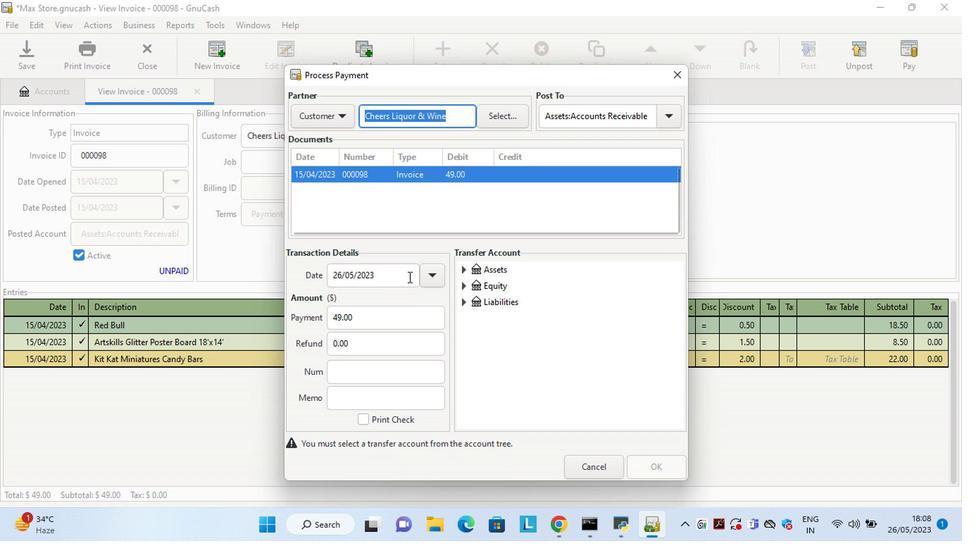 
Action: Mouse pressed left at (394, 280)
Screenshot: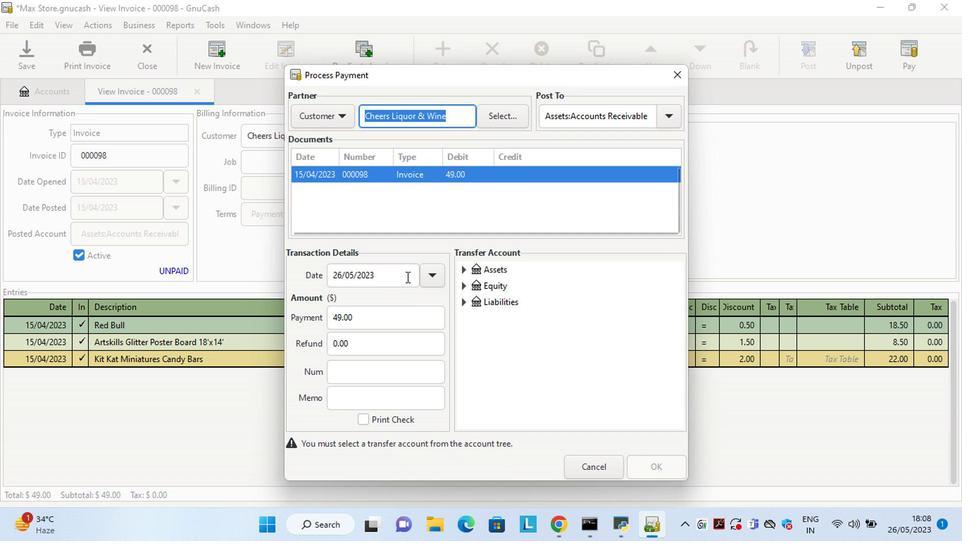 
Action: Key pressed <Key.left><Key.left><Key.left><Key.left><Key.left><Key.left><Key.left><Key.left><Key.left><Key.left><Key.left><Key.left><Key.left><Key.delete><Key.delete>15
Screenshot: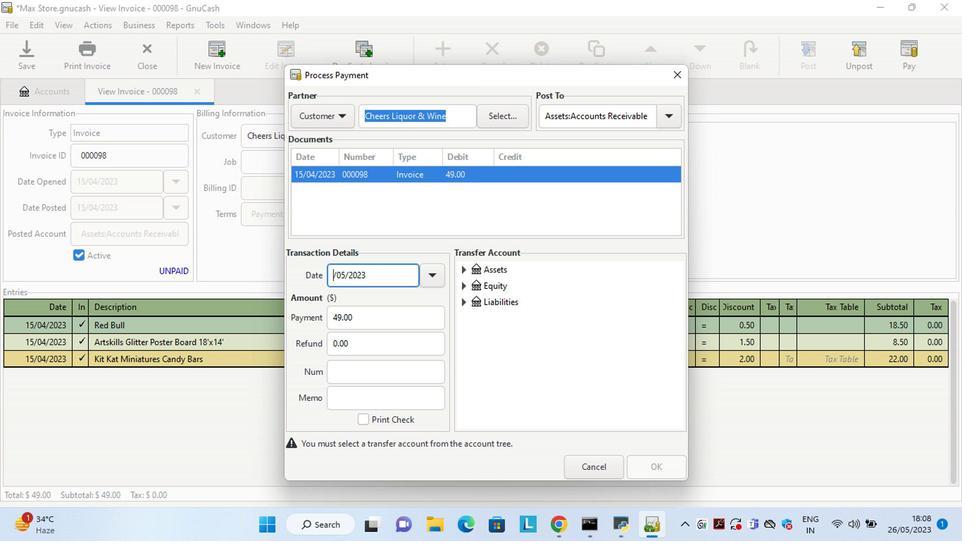 
Action: Mouse moved to (463, 270)
Screenshot: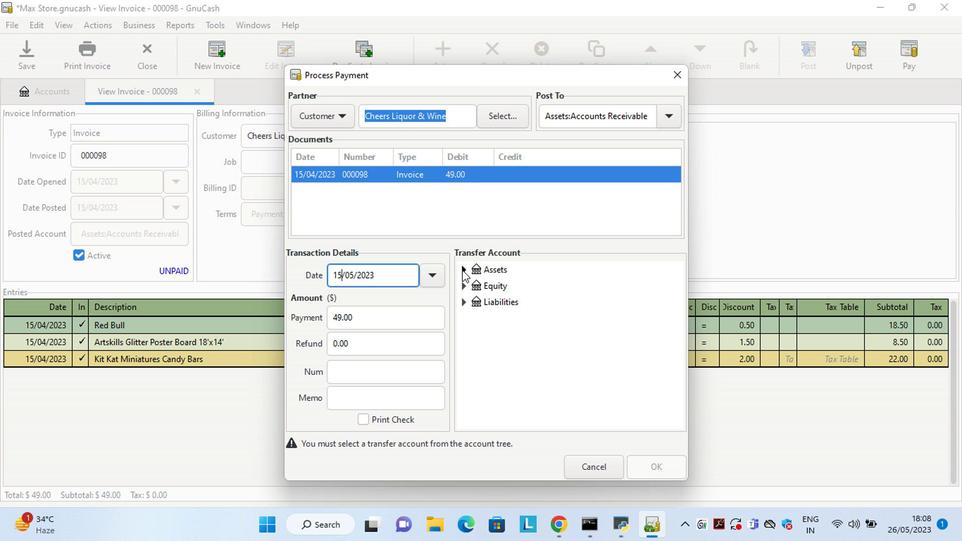 
Action: Mouse pressed left at (463, 270)
Screenshot: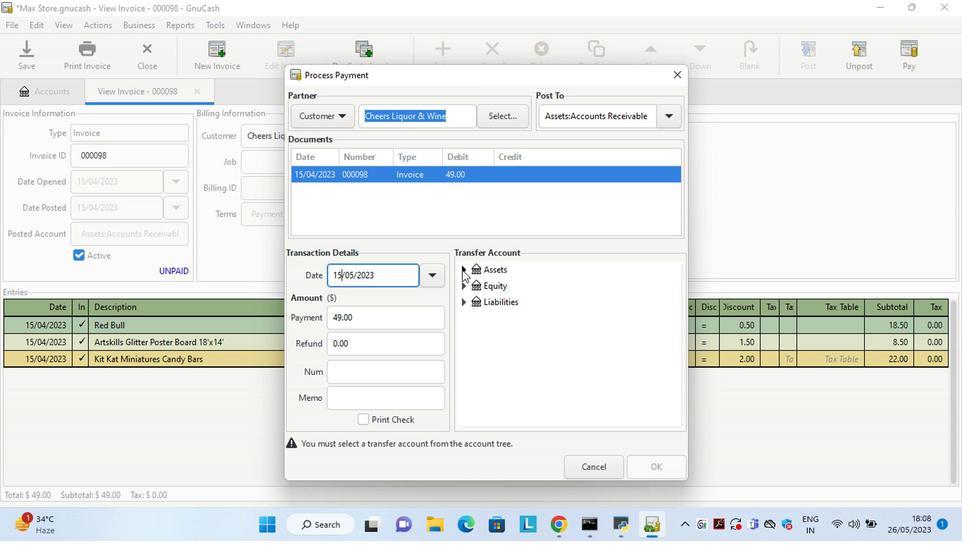 
Action: Mouse moved to (477, 288)
Screenshot: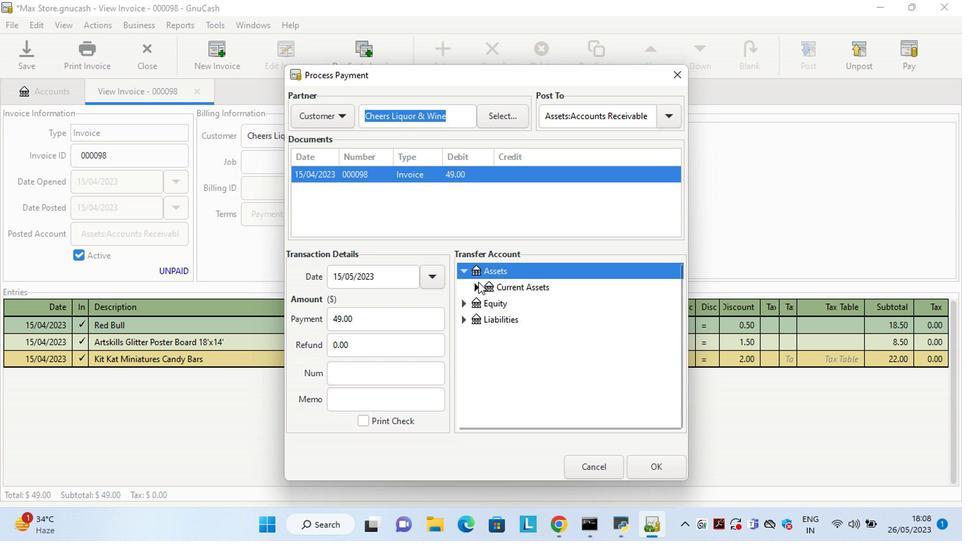 
Action: Mouse pressed left at (477, 288)
Screenshot: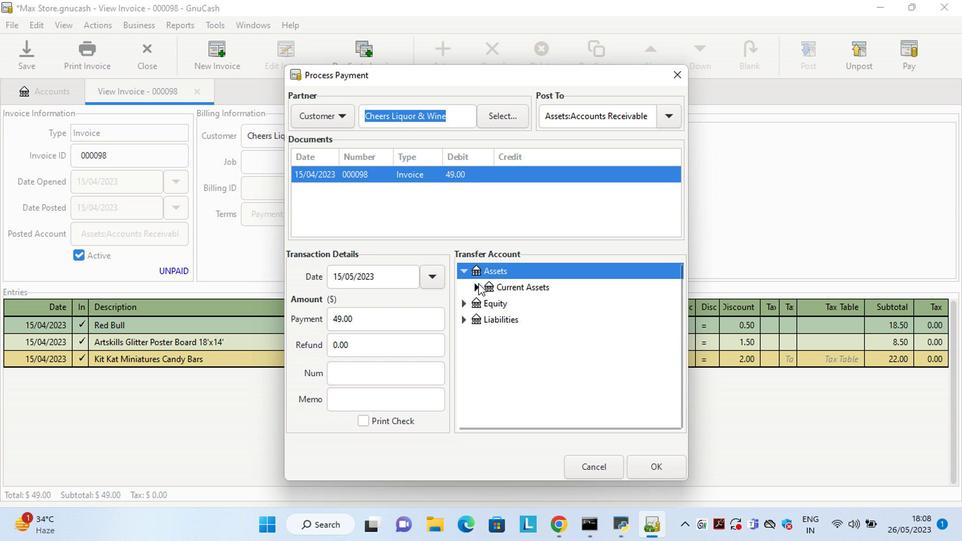 
Action: Mouse moved to (512, 305)
Screenshot: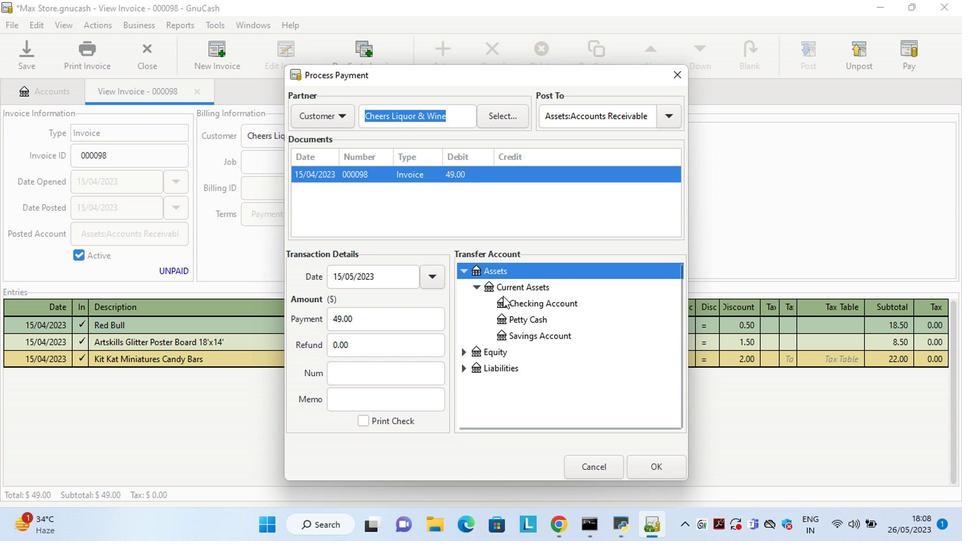 
Action: Mouse pressed left at (512, 305)
Screenshot: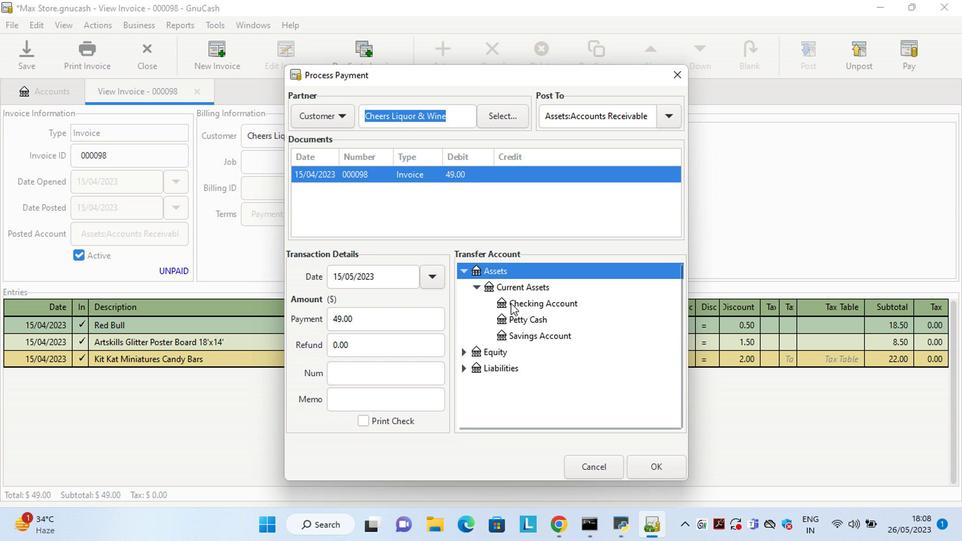 
Action: Mouse moved to (644, 465)
Screenshot: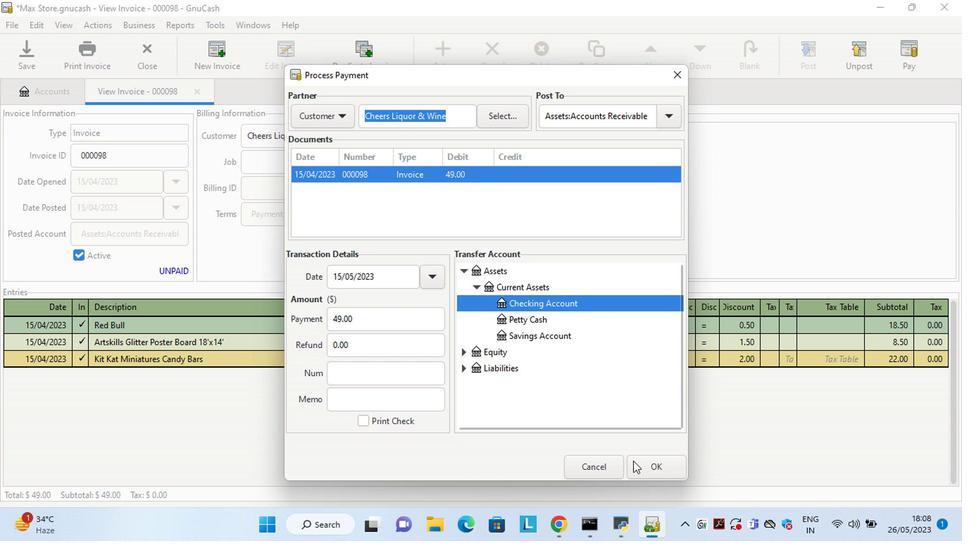 
Action: Mouse pressed left at (644, 465)
Screenshot: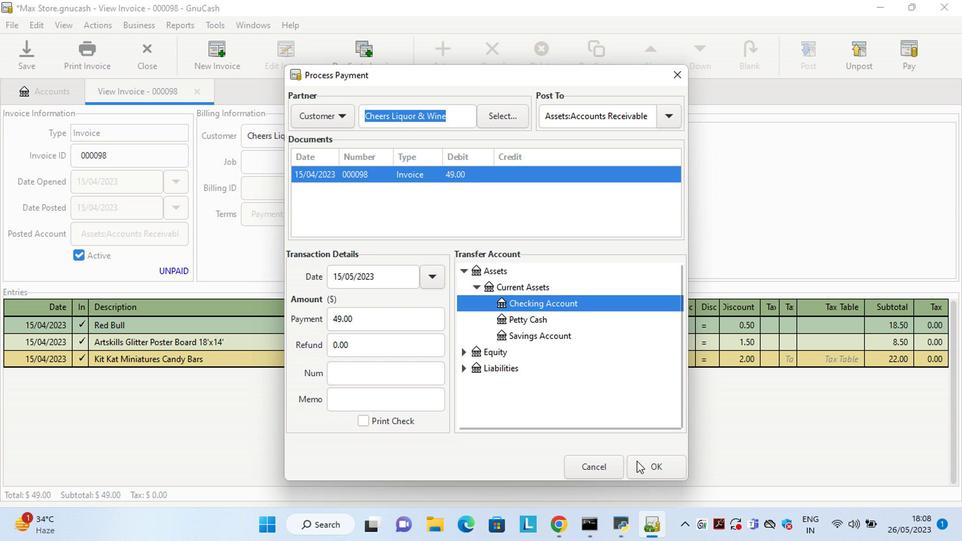 
Action: Mouse moved to (84, 50)
Screenshot: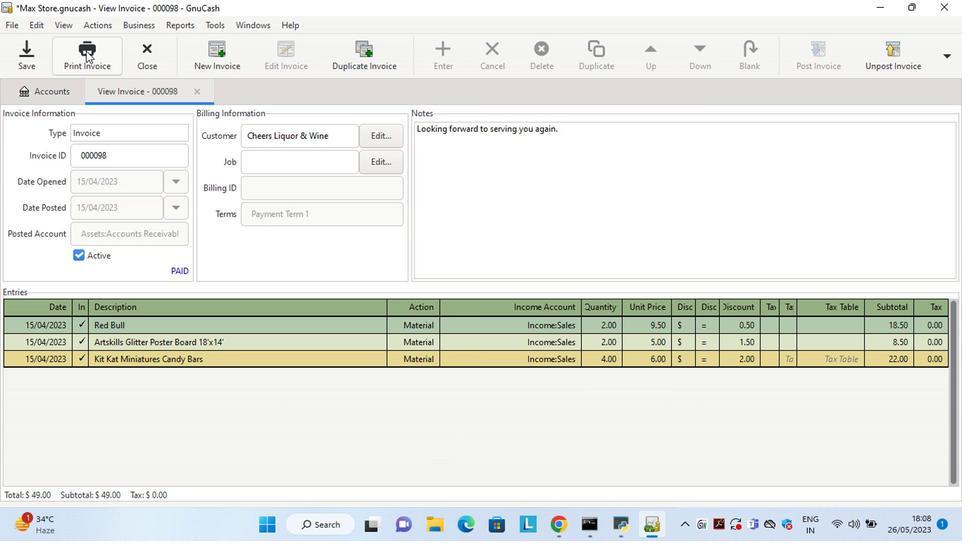 
Action: Mouse pressed left at (84, 50)
Screenshot: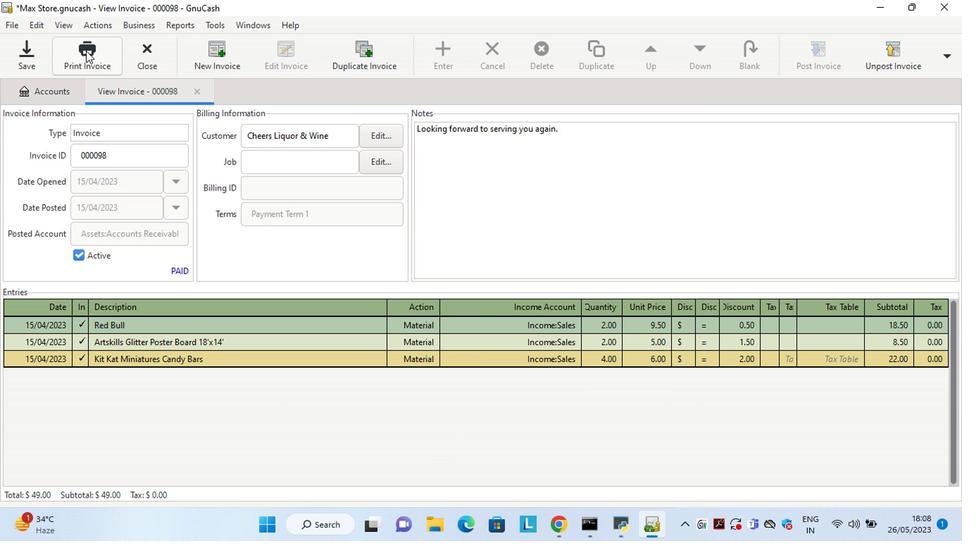 
Action: Mouse moved to (355, 56)
Screenshot: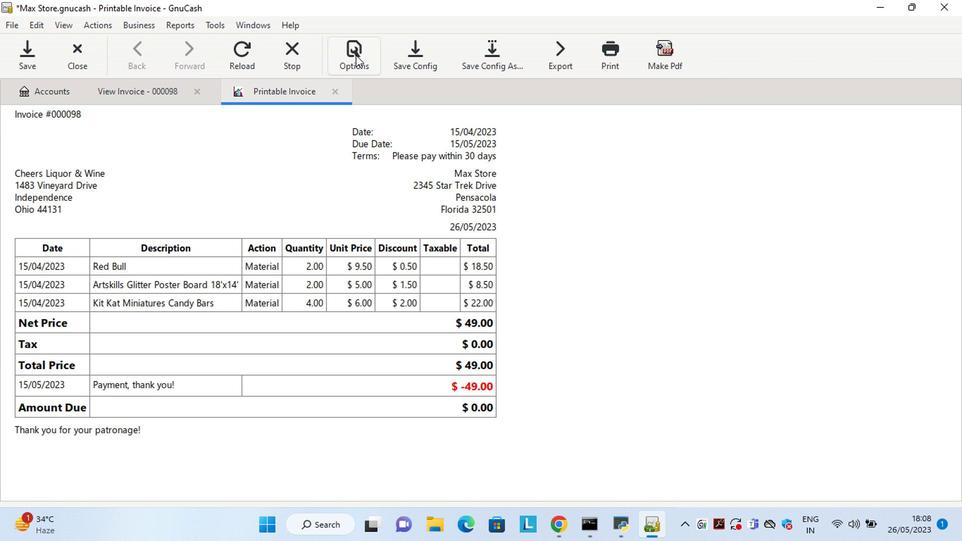 
Action: Mouse pressed left at (355, 56)
Screenshot: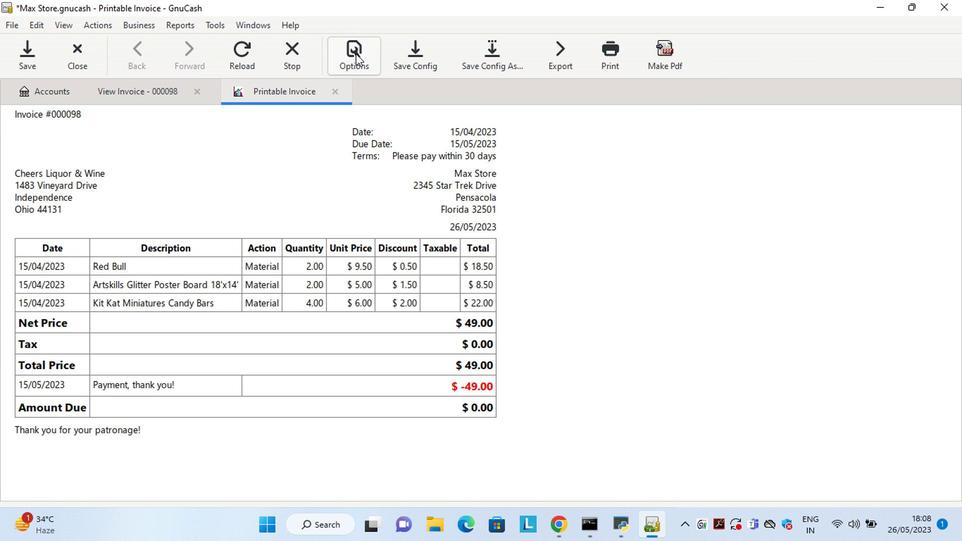 
Action: Mouse moved to (149, 145)
Screenshot: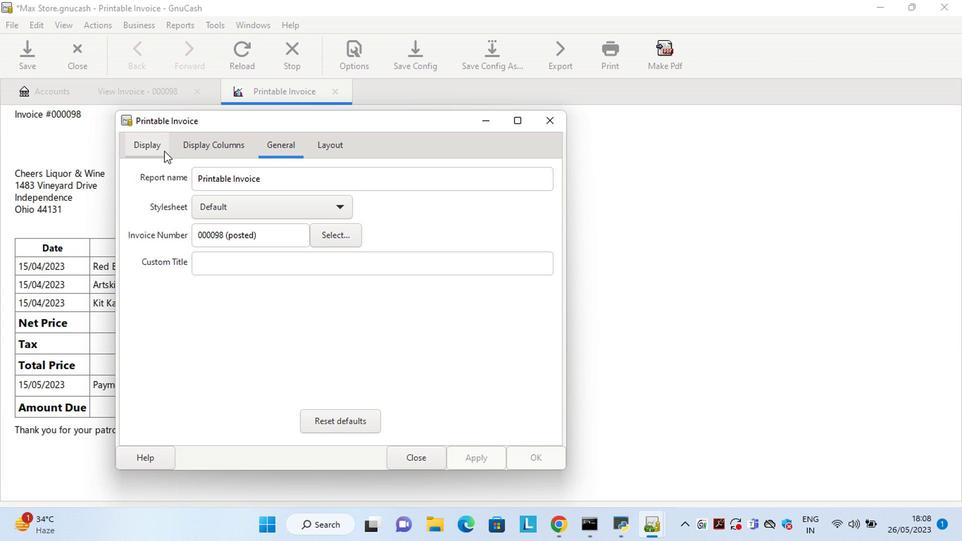 
Action: Mouse pressed left at (149, 145)
Screenshot: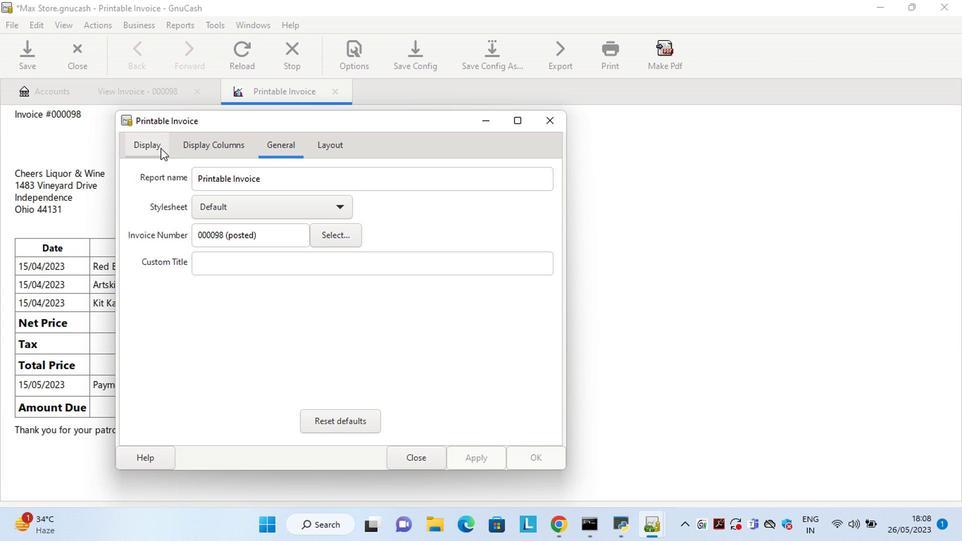 
Action: Mouse moved to (234, 308)
Screenshot: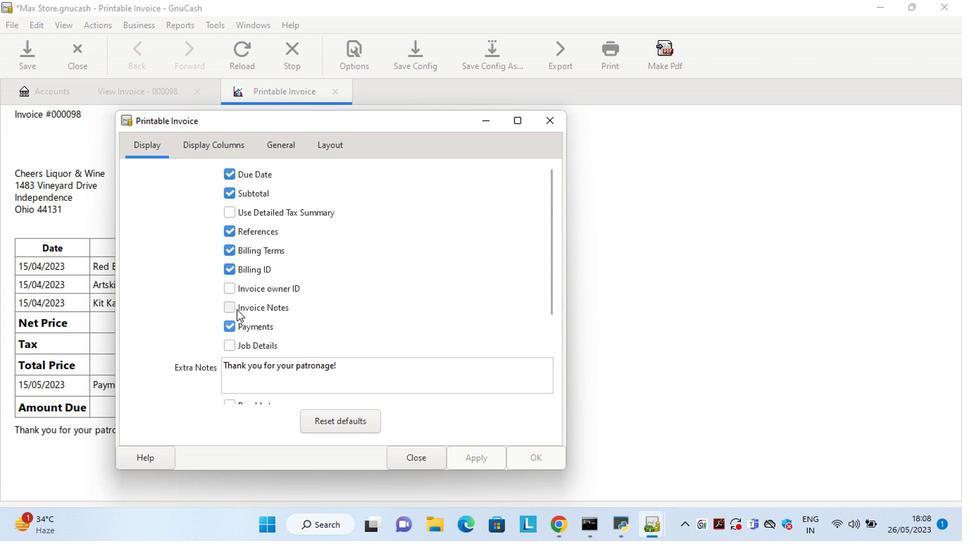 
Action: Mouse pressed left at (234, 308)
Screenshot: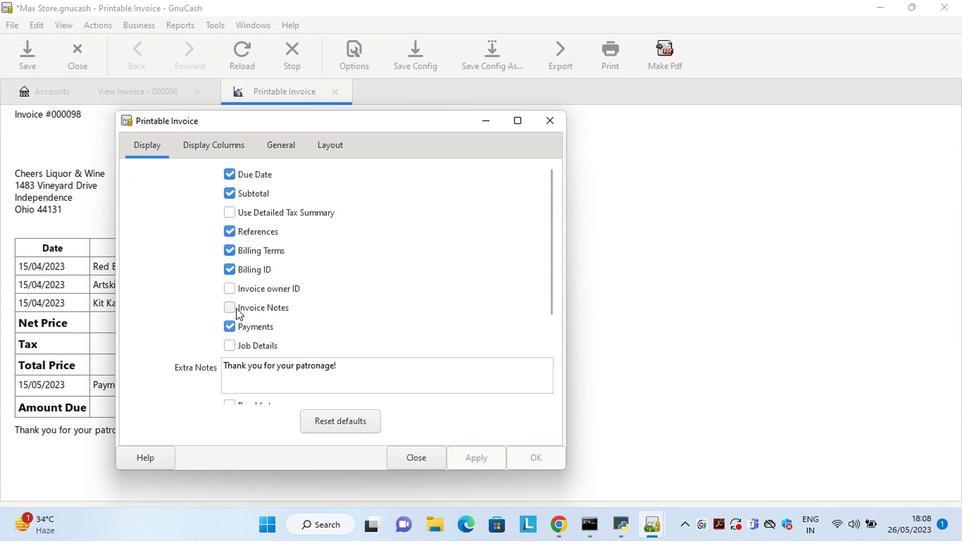 
Action: Mouse moved to (475, 457)
Screenshot: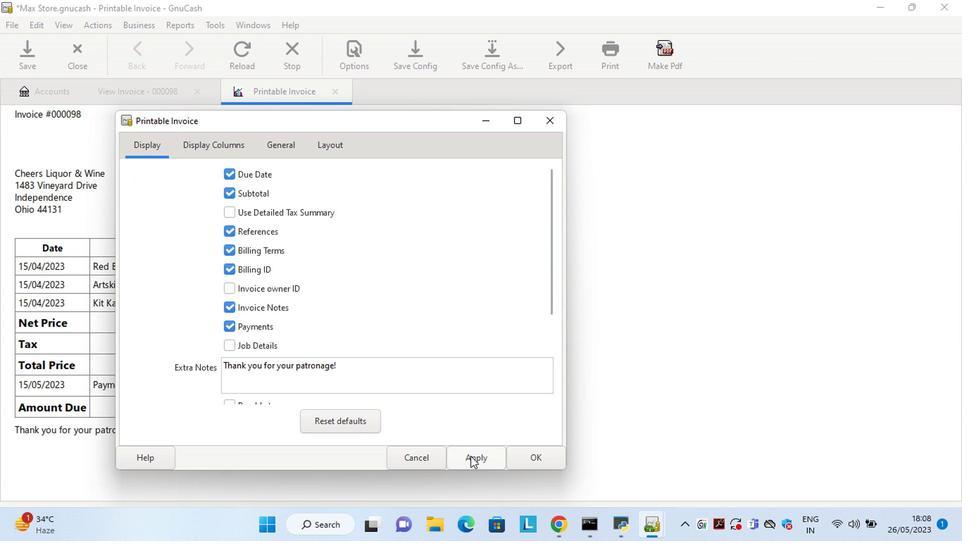 
Action: Mouse pressed left at (475, 457)
Screenshot: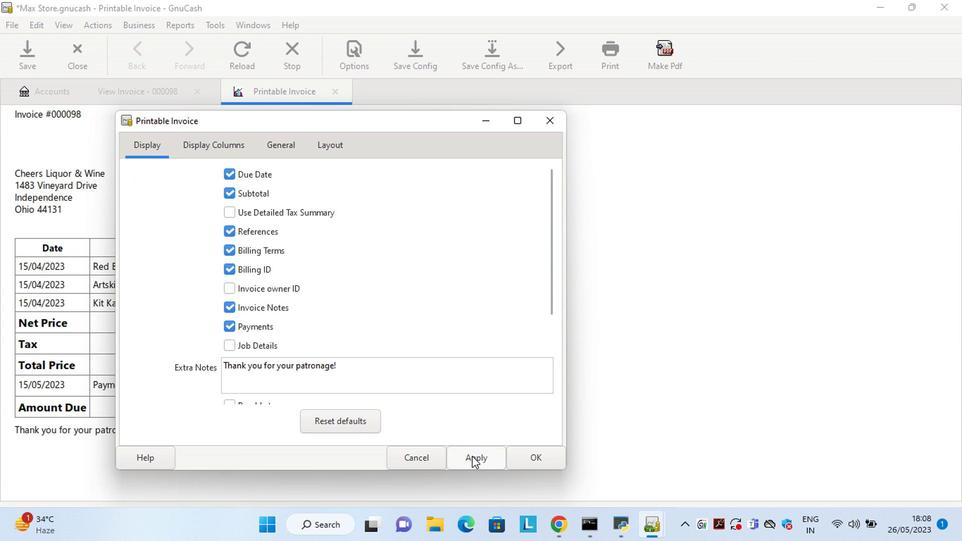 
Action: Mouse moved to (403, 461)
Screenshot: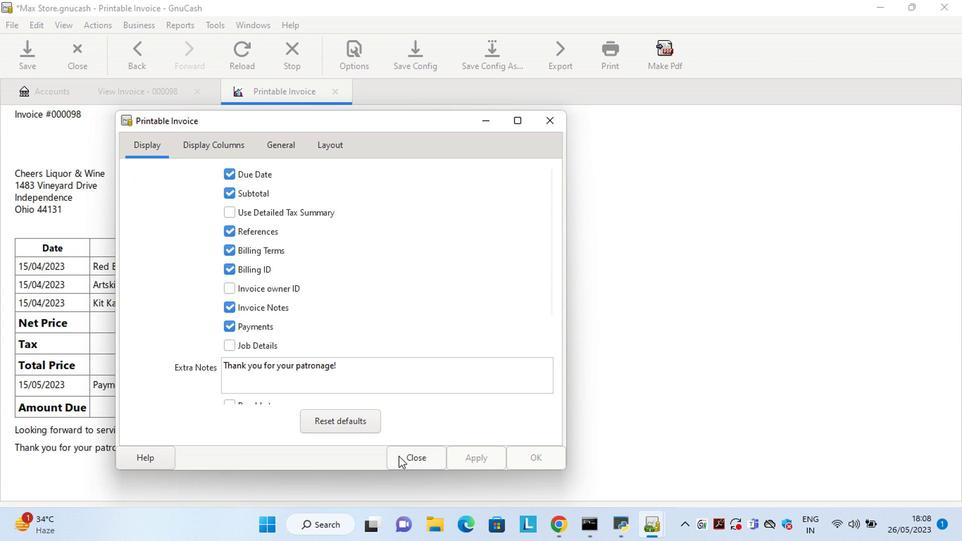 
Action: Mouse pressed left at (403, 461)
Screenshot: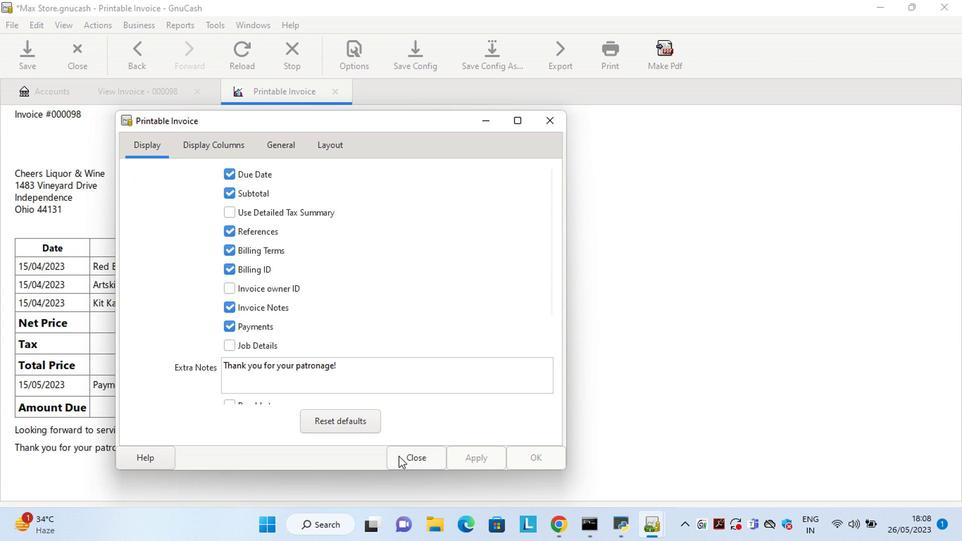 
Action: Mouse moved to (529, 410)
Screenshot: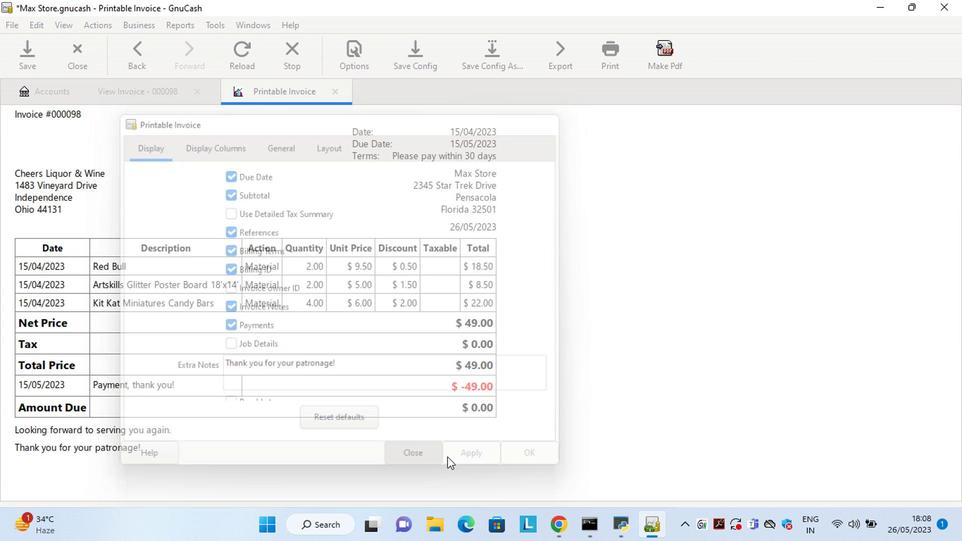 
